 Task: Look for space in Caracas, Venezuela from 9th July, 2023 to 16th July, 2023 for 2 adults, 1 child in price range Rs.8000 to Rs.16000. Place can be entire place with 2 bedrooms having 2 beds and 1 bathroom. Property type can be house, flat, guest house. Booking option can be shelf check-in. Required host language is English.
Action: Mouse moved to (497, 100)
Screenshot: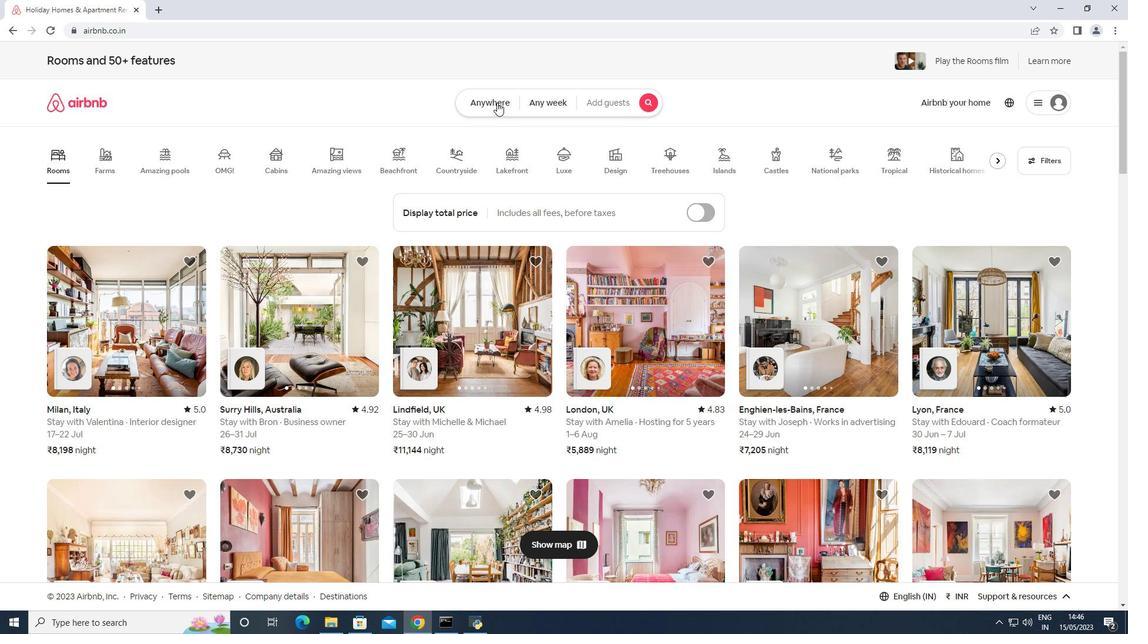 
Action: Mouse pressed left at (497, 100)
Screenshot: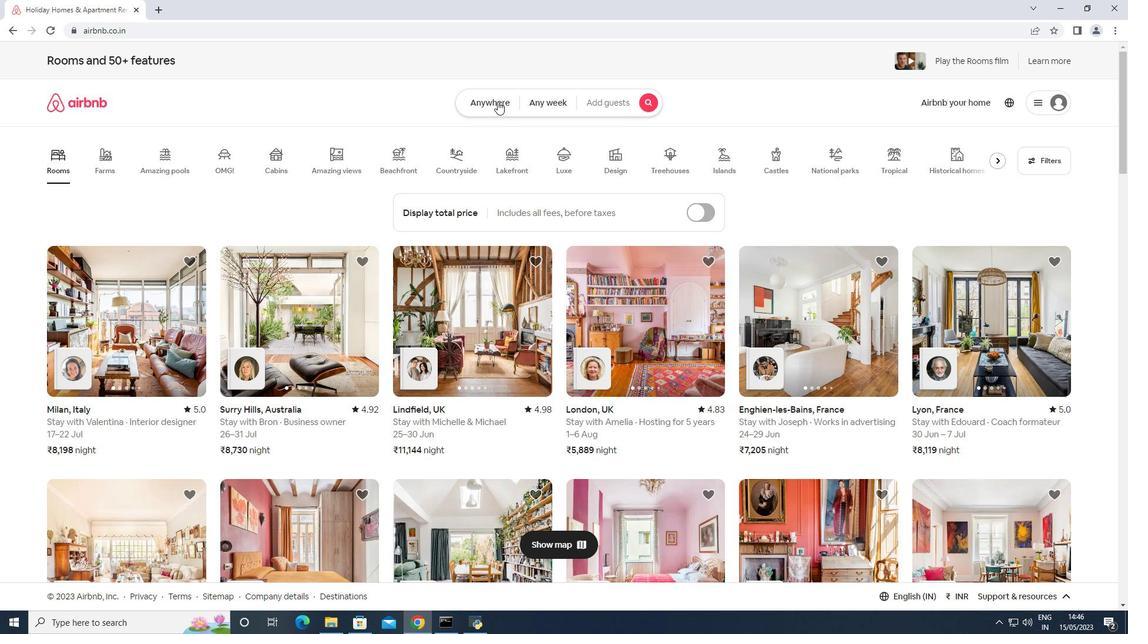 
Action: Mouse moved to (364, 152)
Screenshot: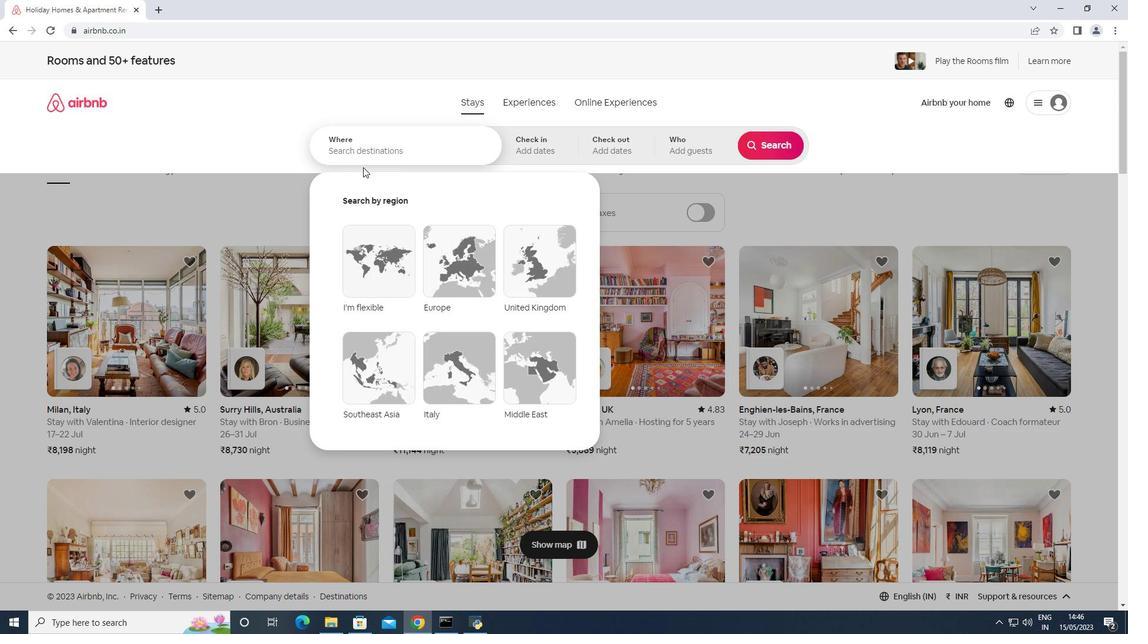
Action: Mouse pressed left at (364, 152)
Screenshot: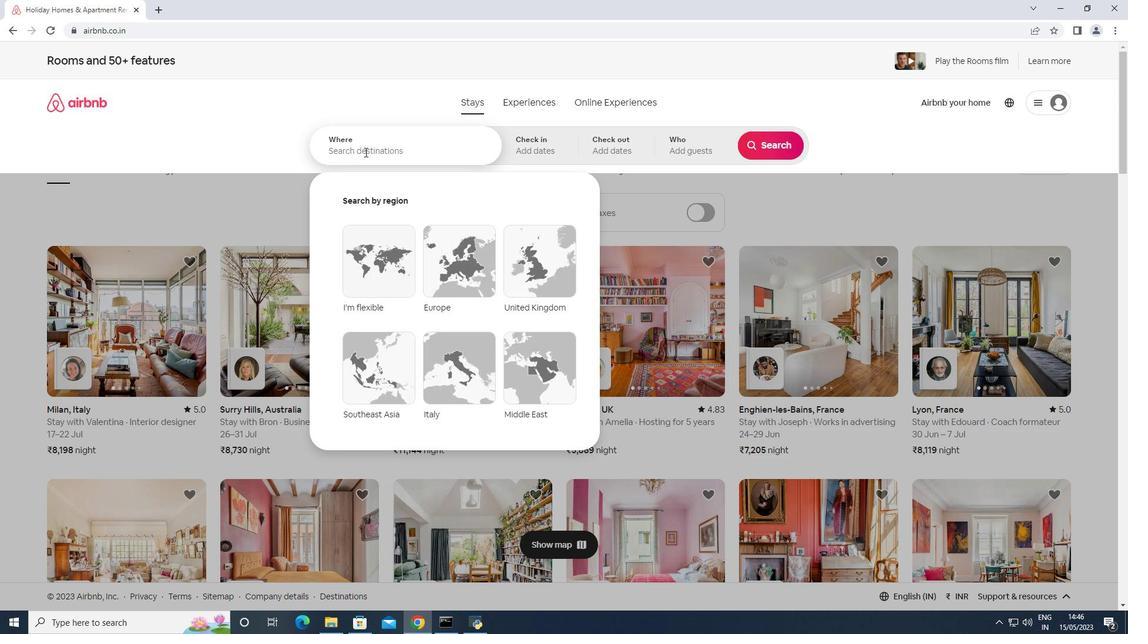 
Action: Key pressed <Key.shift>Cracas,<Key.shift><Key.shift><Key.shift><Key.shift><Key.shift><Key.shift><Key.shift><Key.shift><Key.shift><Key.shift><Key.shift><Key.shift><Key.shift><Key.shift><Key.shift><Key.shift><Key.shift><Key.shift><Key.shift><Key.shift>Venezuela
Screenshot: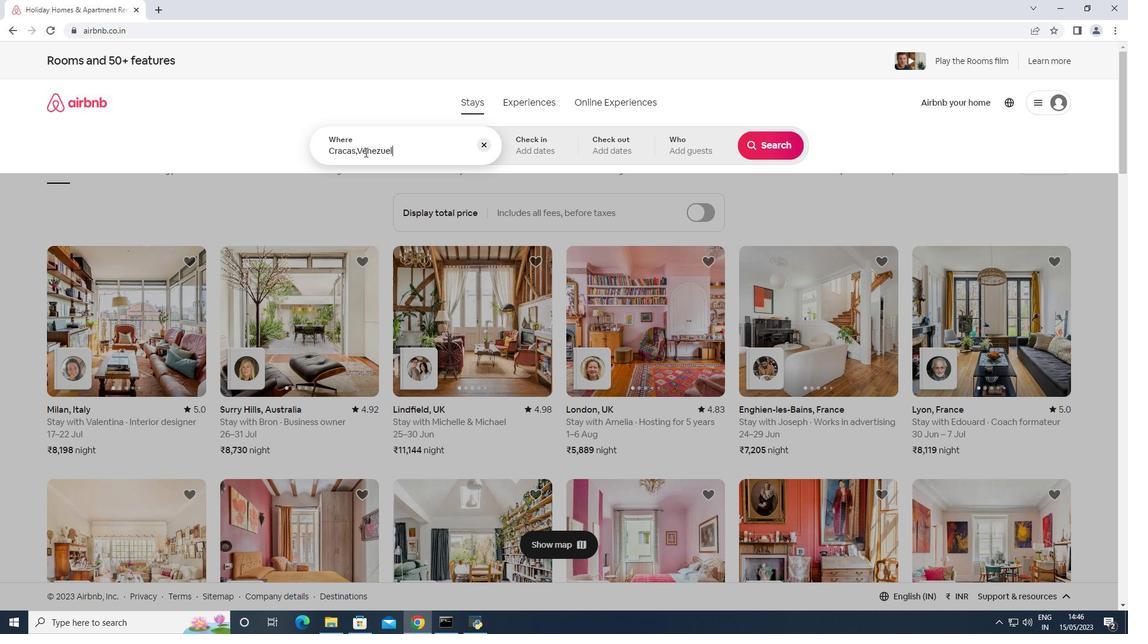 
Action: Mouse moved to (531, 139)
Screenshot: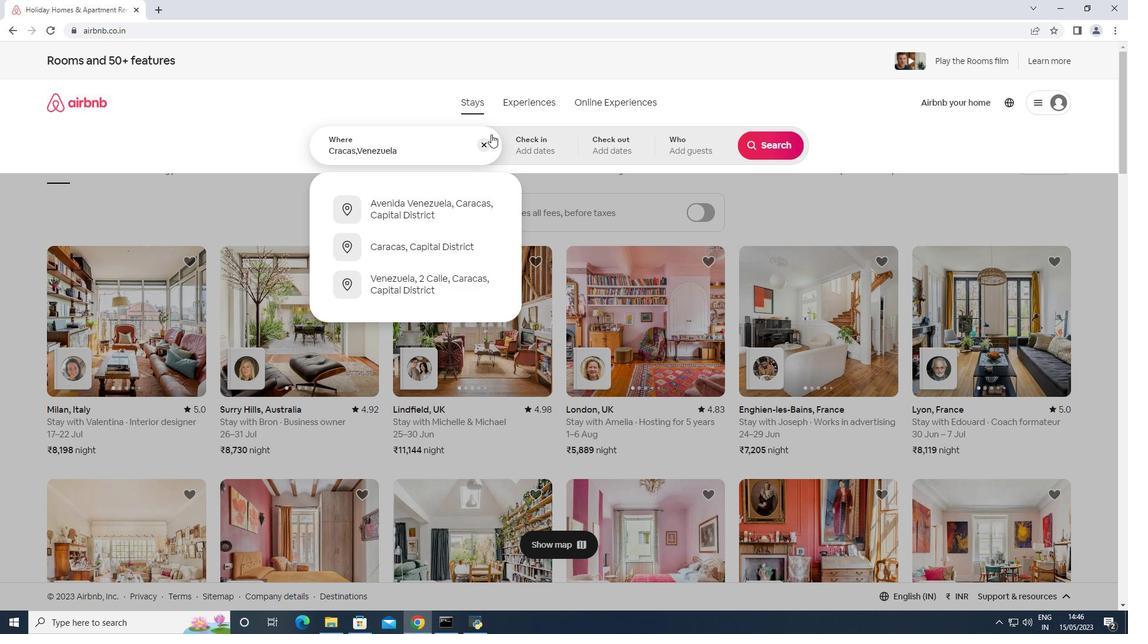 
Action: Mouse pressed left at (531, 139)
Screenshot: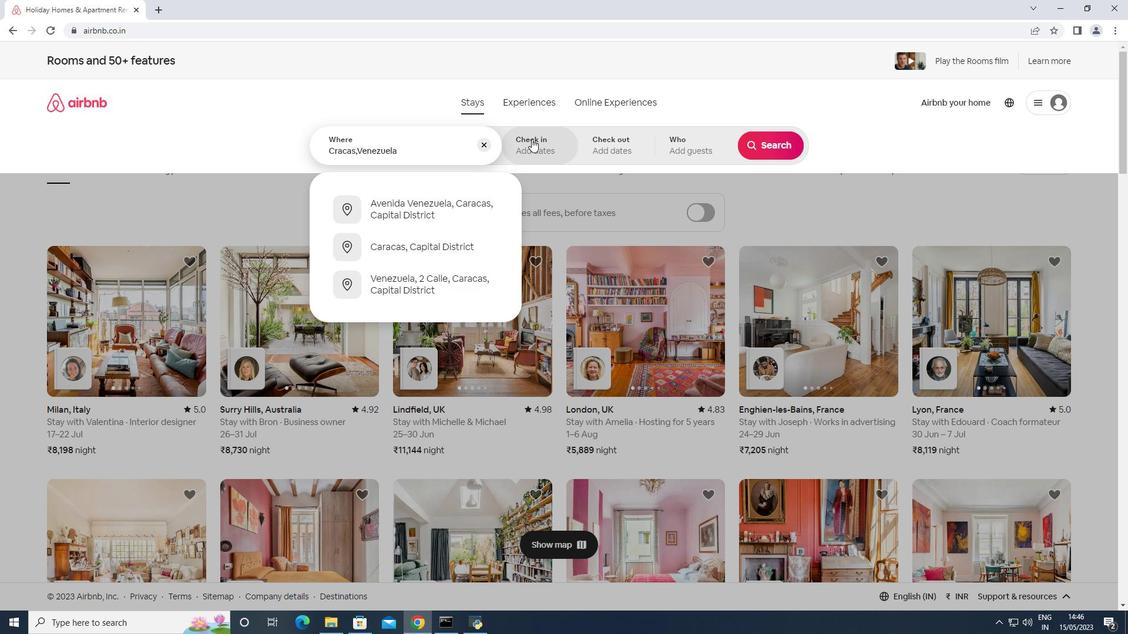 
Action: Mouse moved to (770, 238)
Screenshot: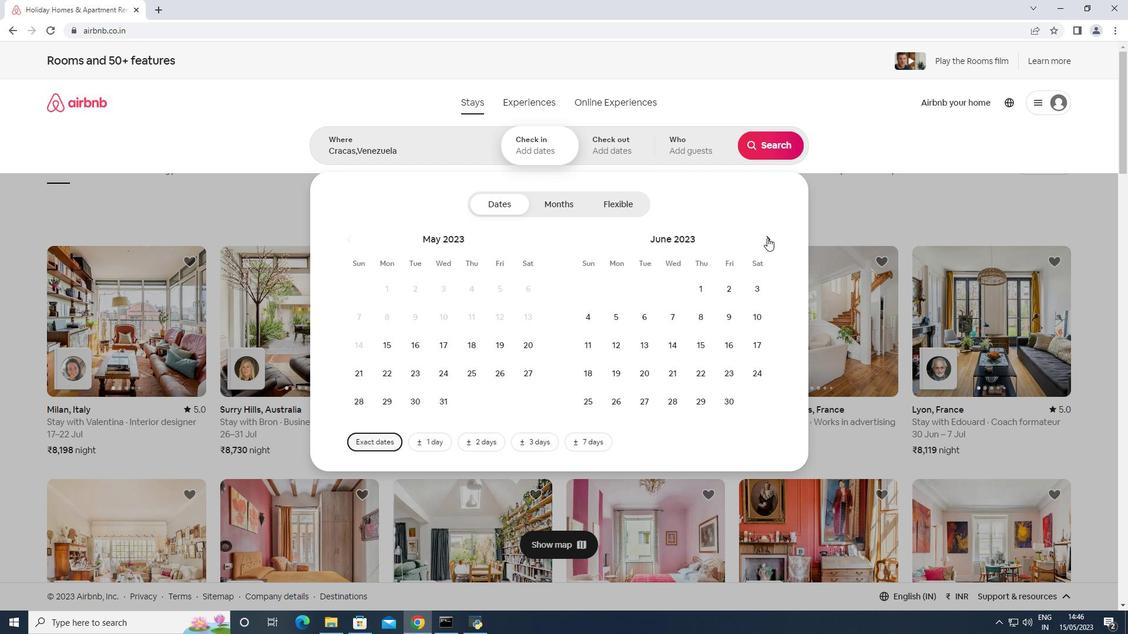 
Action: Mouse pressed left at (770, 238)
Screenshot: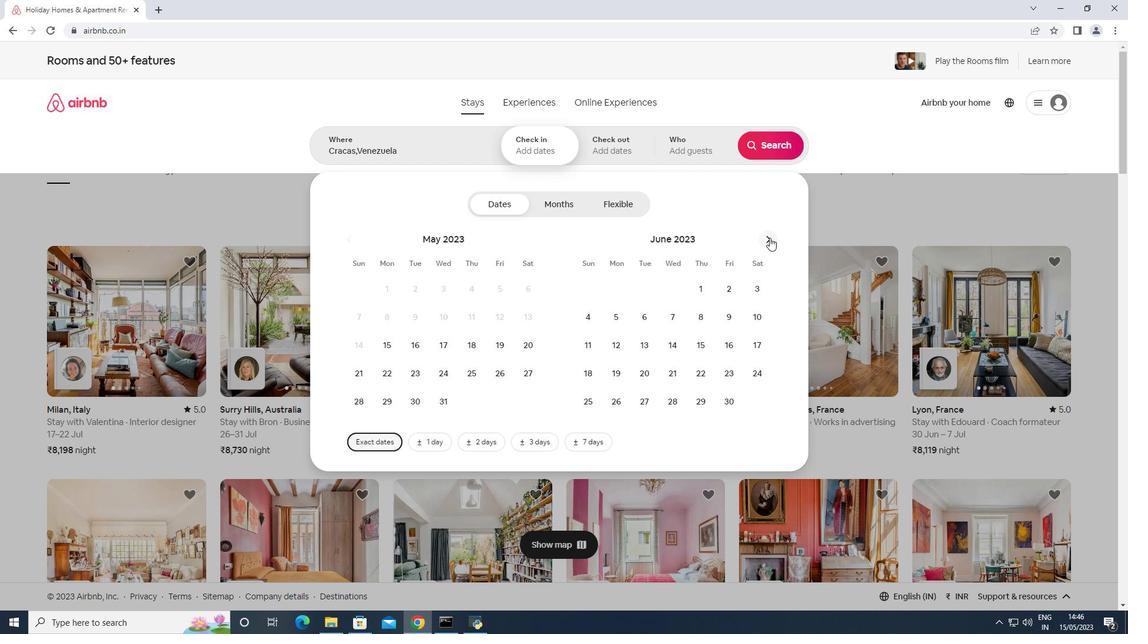 
Action: Mouse moved to (594, 339)
Screenshot: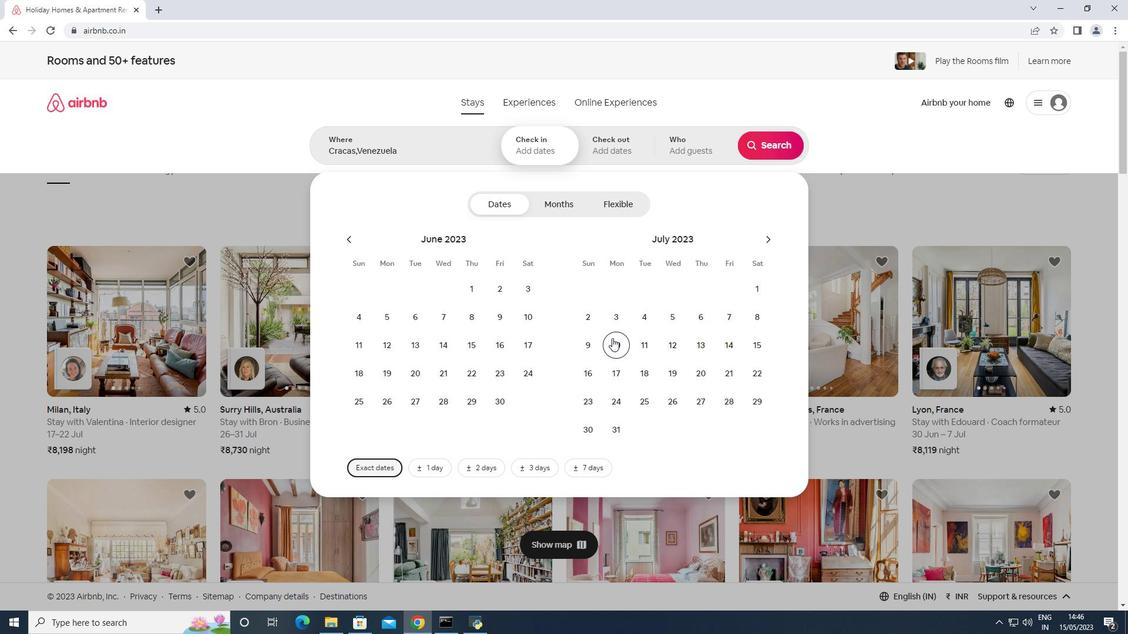 
Action: Mouse pressed left at (594, 339)
Screenshot: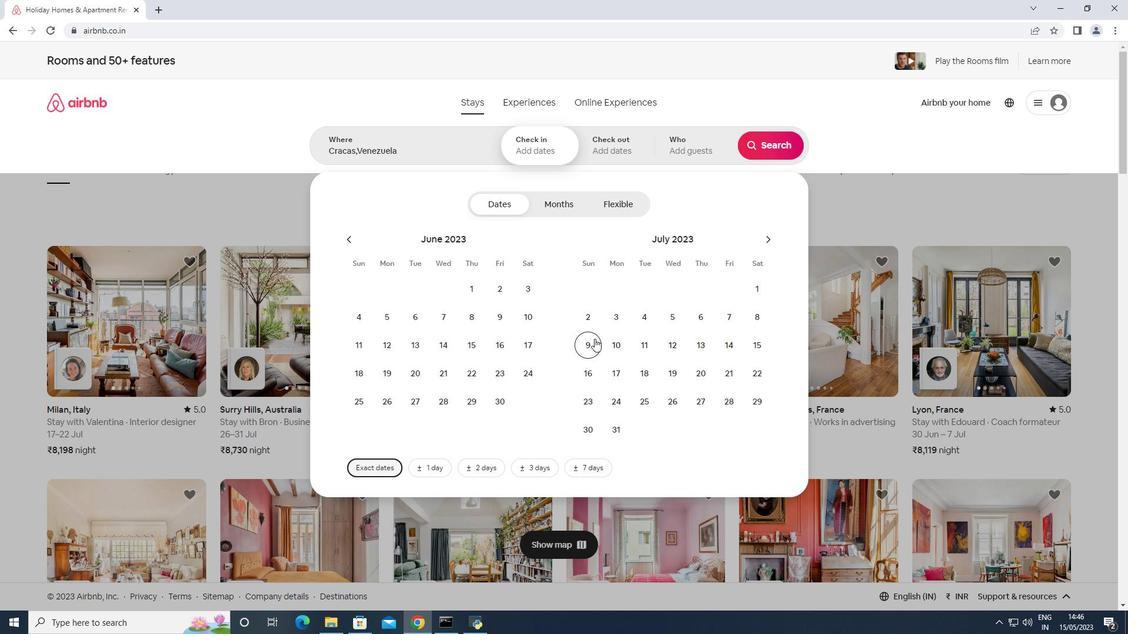 
Action: Mouse moved to (587, 364)
Screenshot: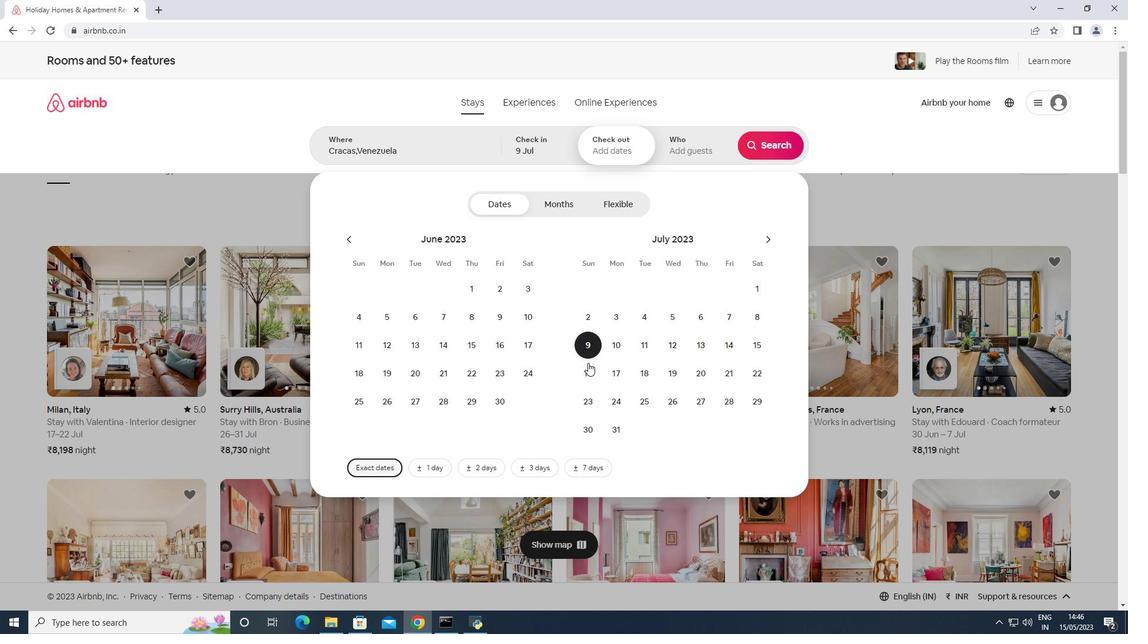 
Action: Mouse pressed left at (587, 364)
Screenshot: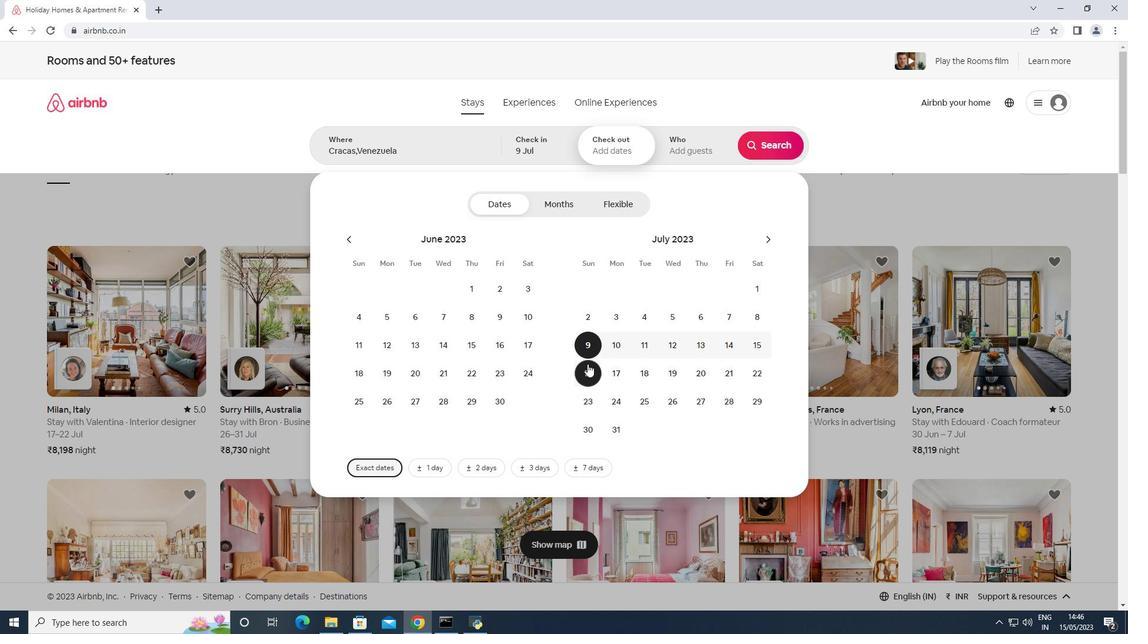 
Action: Mouse moved to (673, 135)
Screenshot: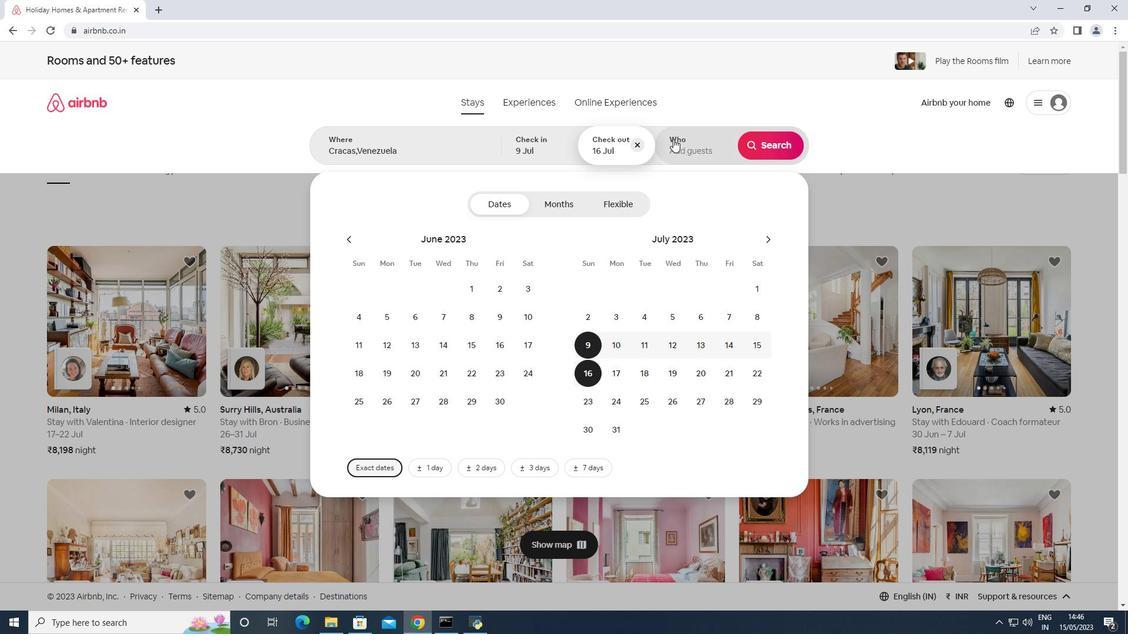 
Action: Mouse pressed left at (673, 135)
Screenshot: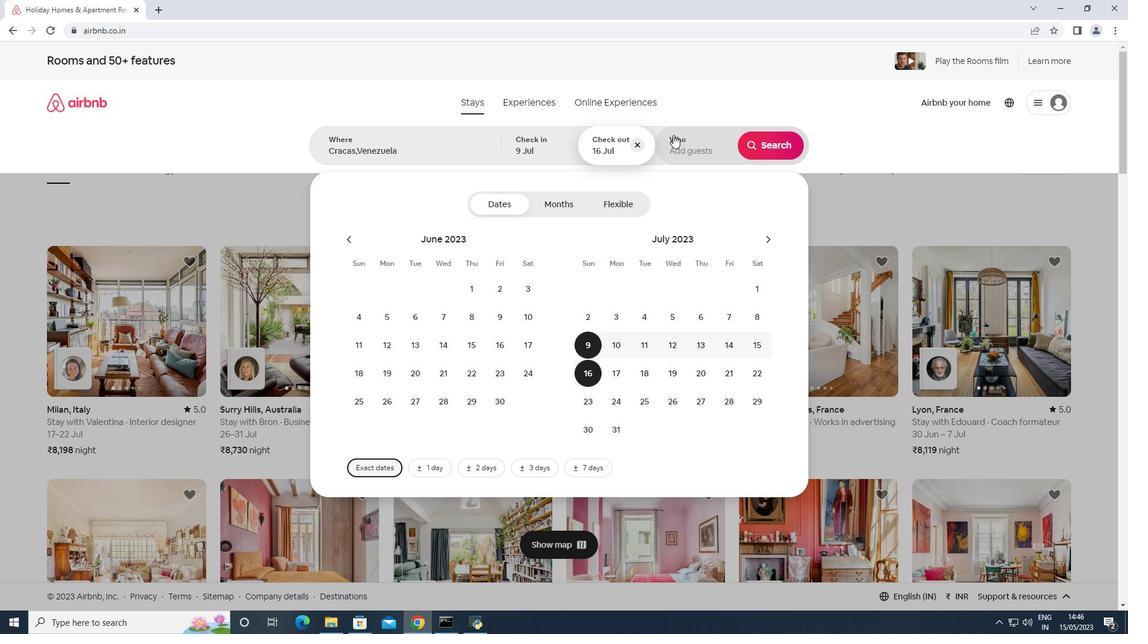 
Action: Mouse moved to (775, 210)
Screenshot: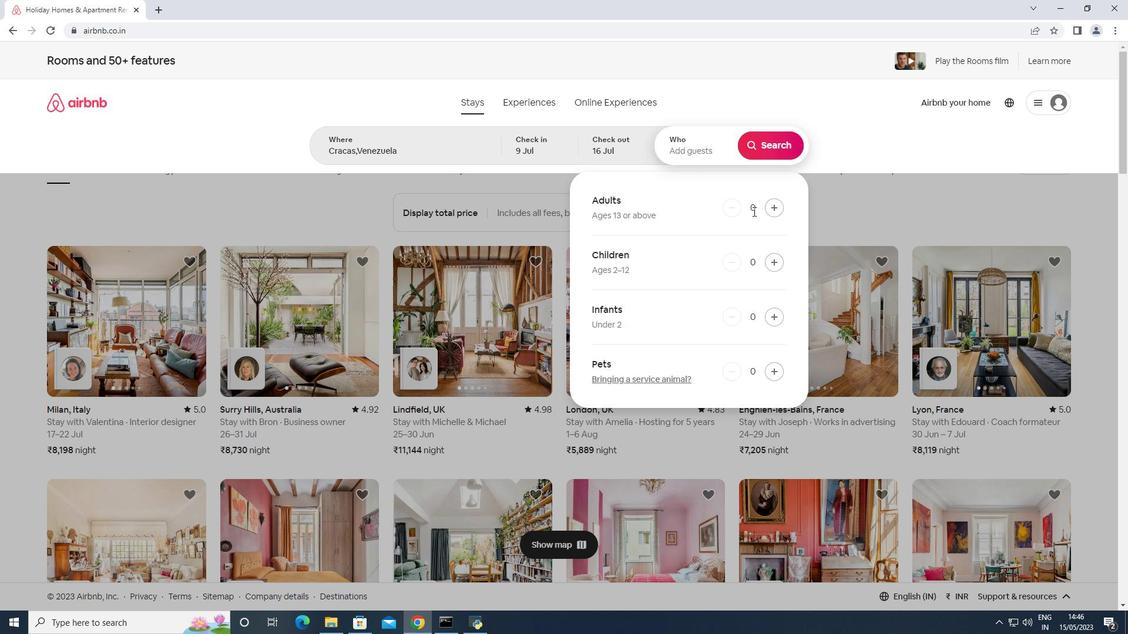 
Action: Mouse pressed left at (775, 210)
Screenshot: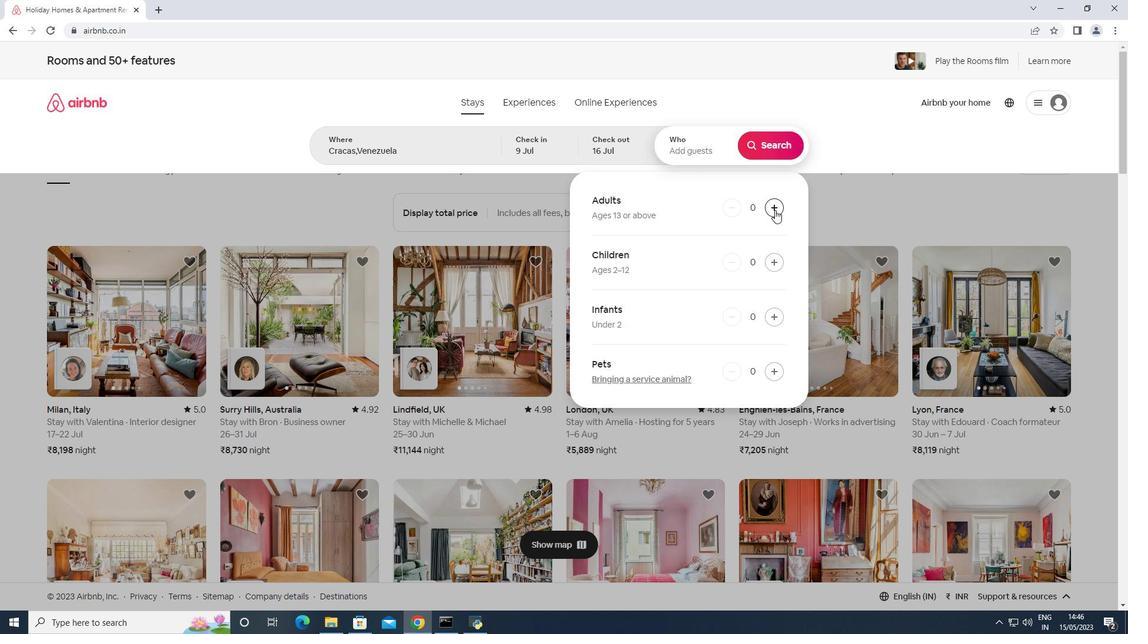 
Action: Mouse pressed left at (775, 210)
Screenshot: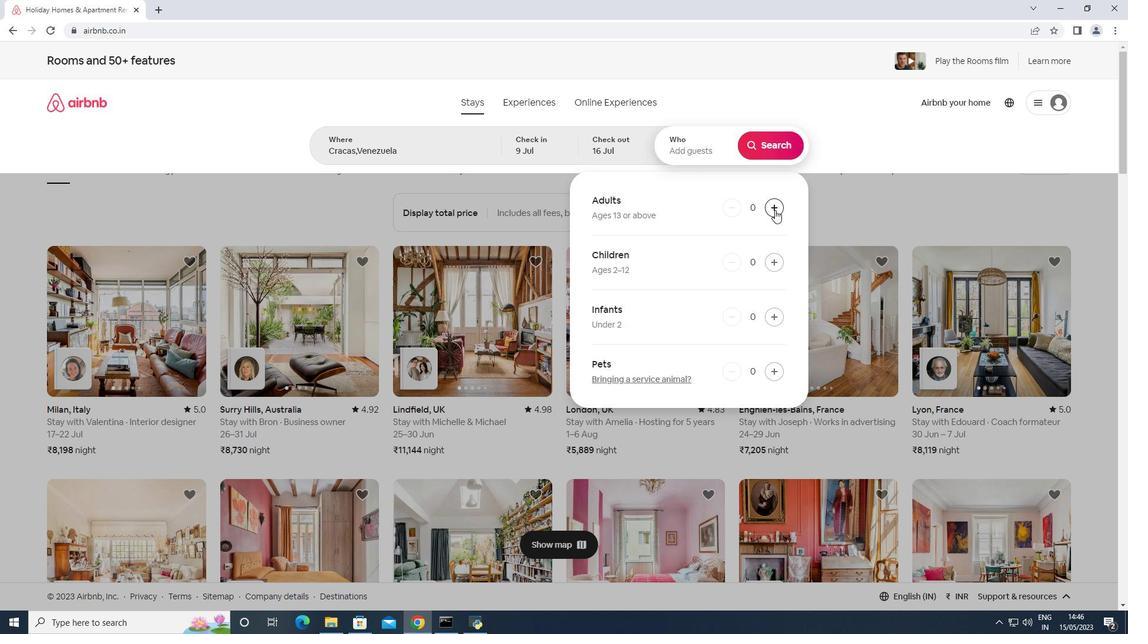 
Action: Mouse moved to (772, 265)
Screenshot: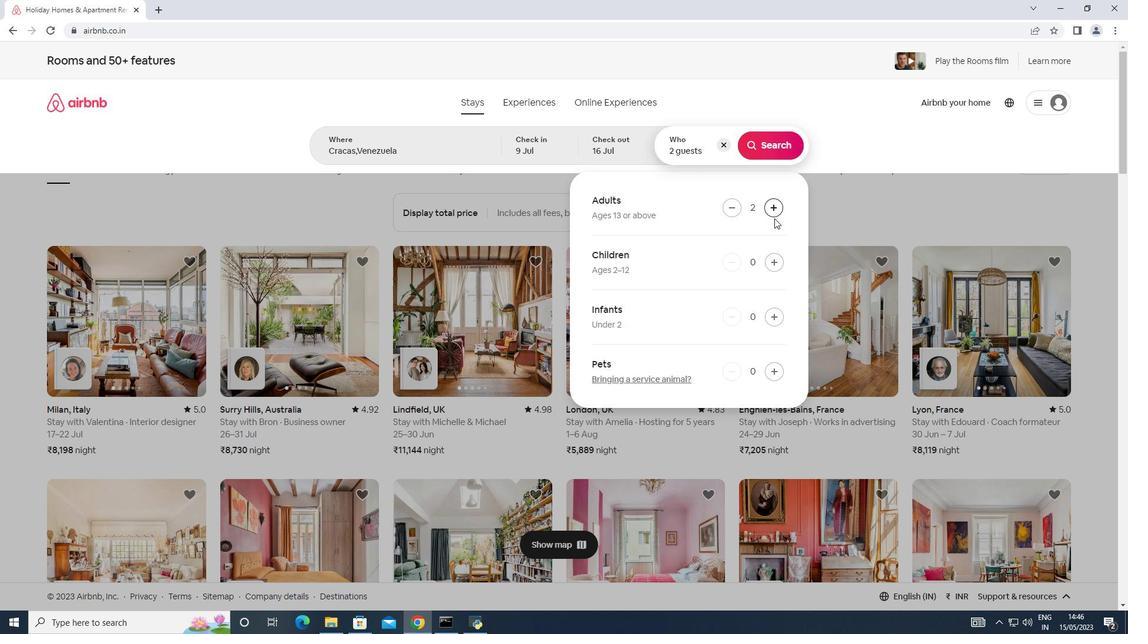 
Action: Mouse pressed left at (772, 265)
Screenshot: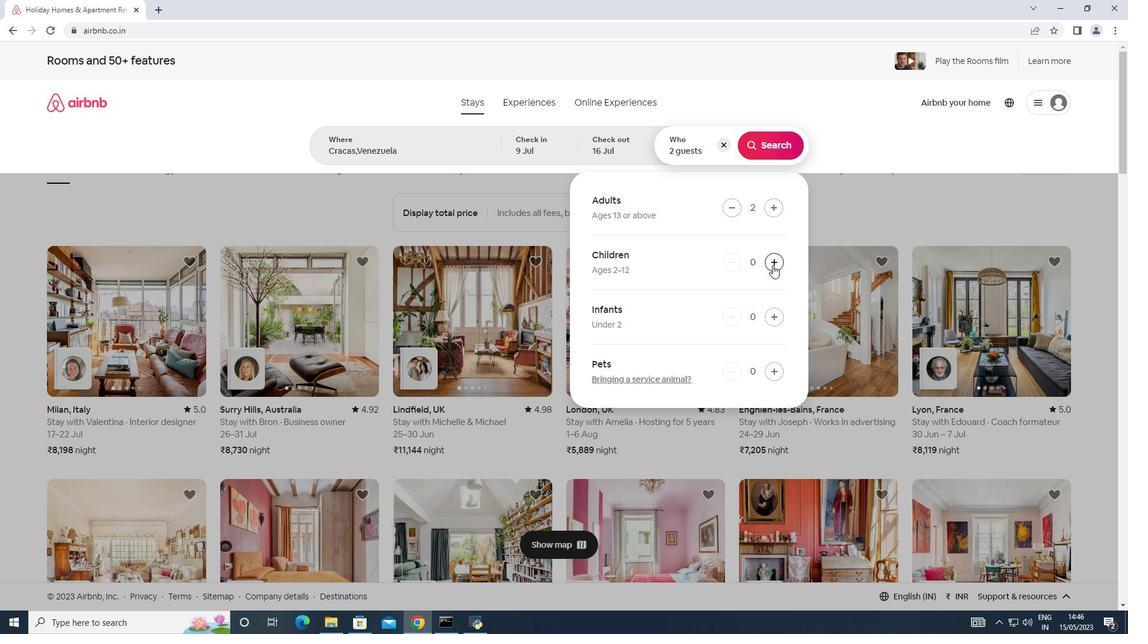 
Action: Mouse moved to (762, 150)
Screenshot: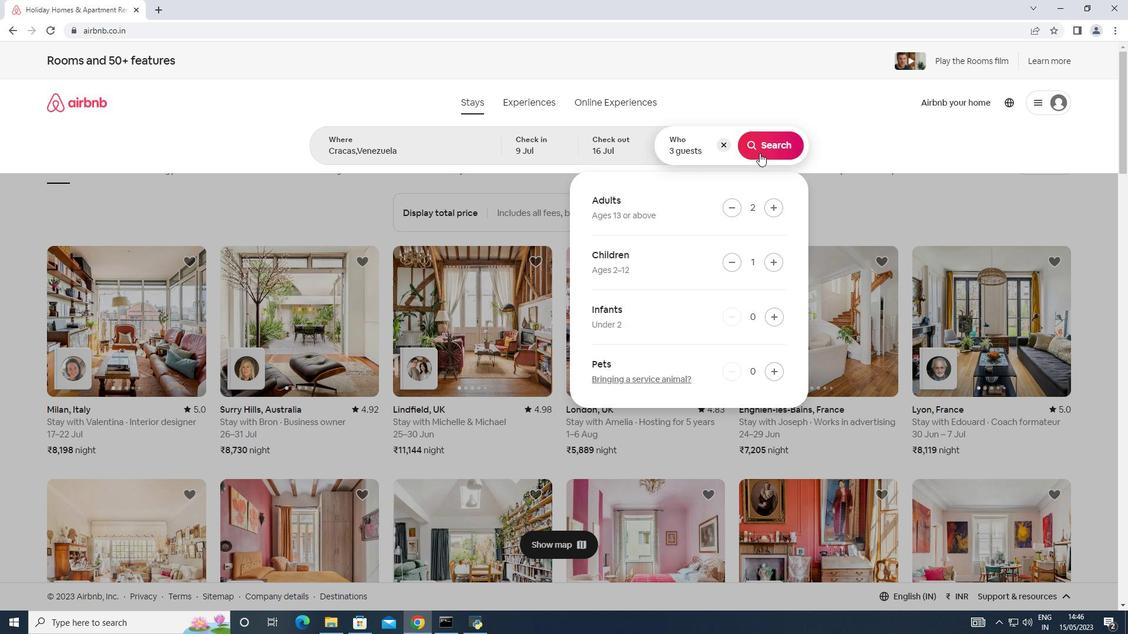 
Action: Mouse pressed left at (762, 150)
Screenshot: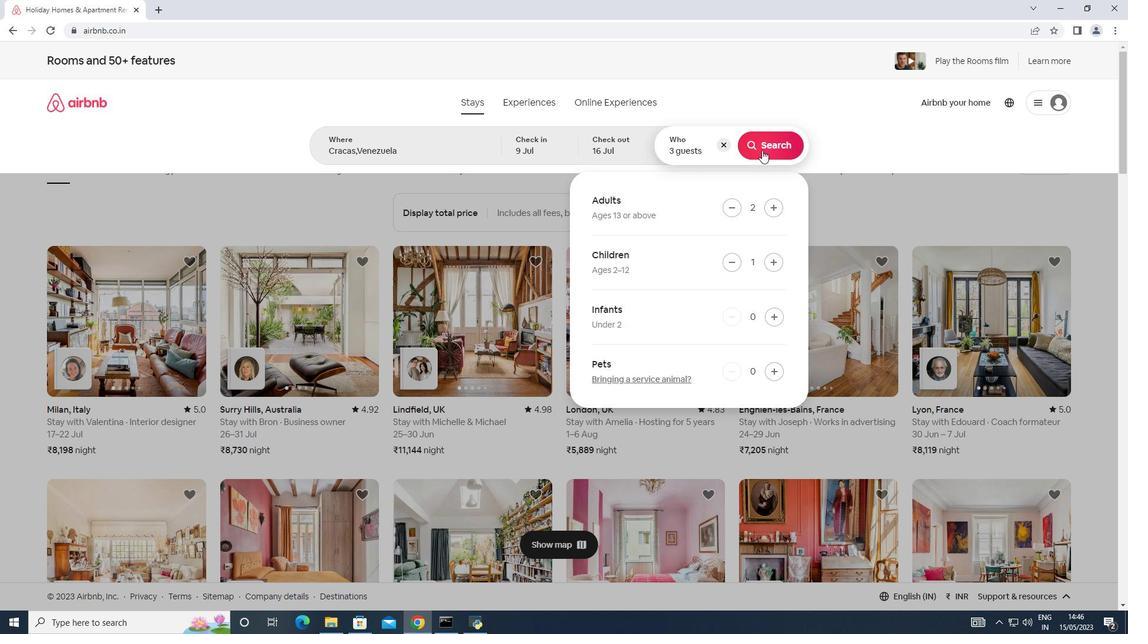 
Action: Mouse moved to (1055, 116)
Screenshot: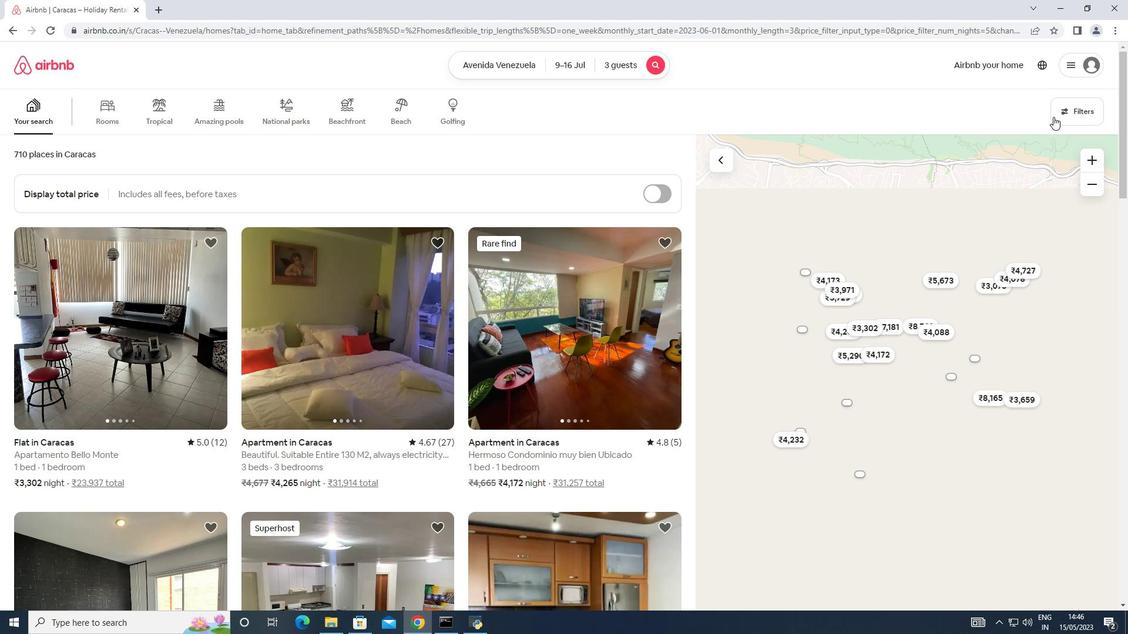 
Action: Mouse pressed left at (1055, 116)
Screenshot: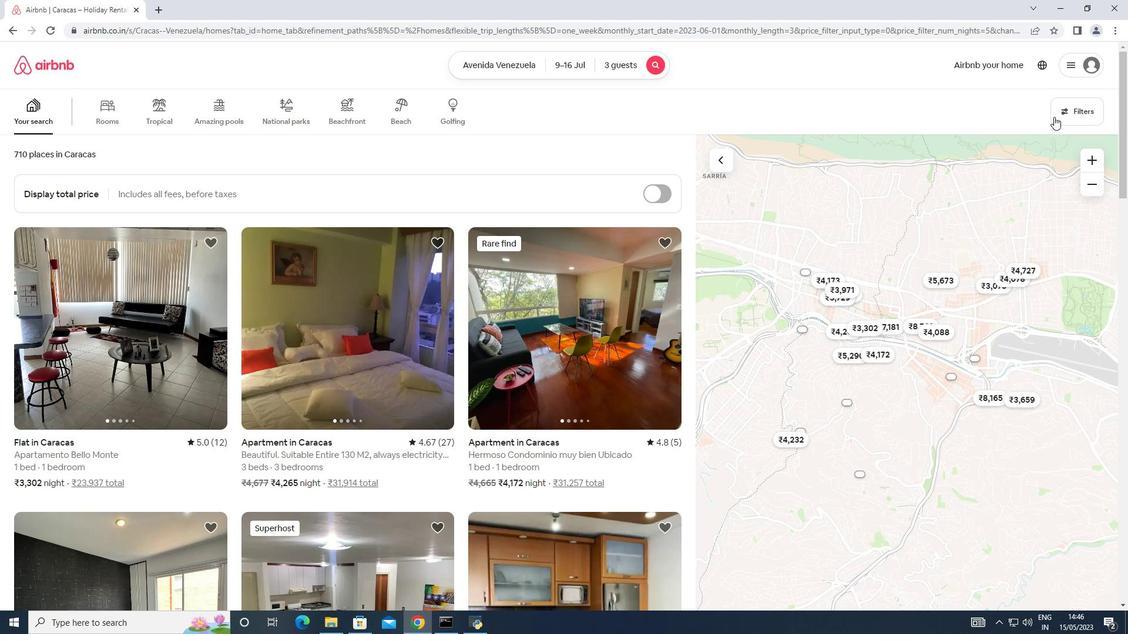 
Action: Mouse moved to (403, 397)
Screenshot: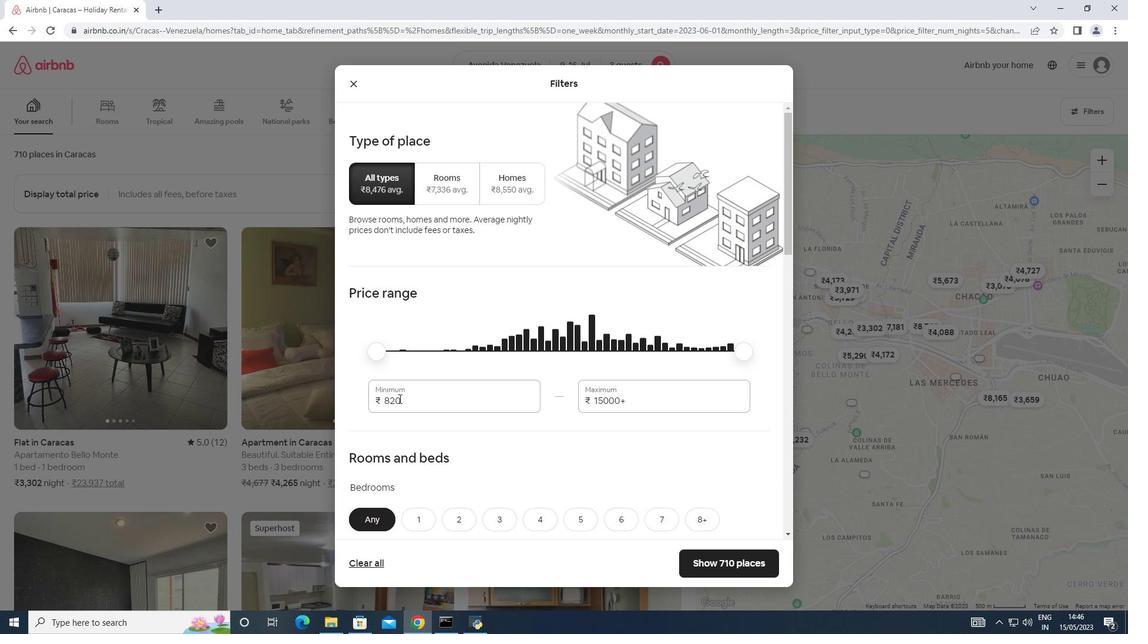 
Action: Mouse pressed left at (403, 397)
Screenshot: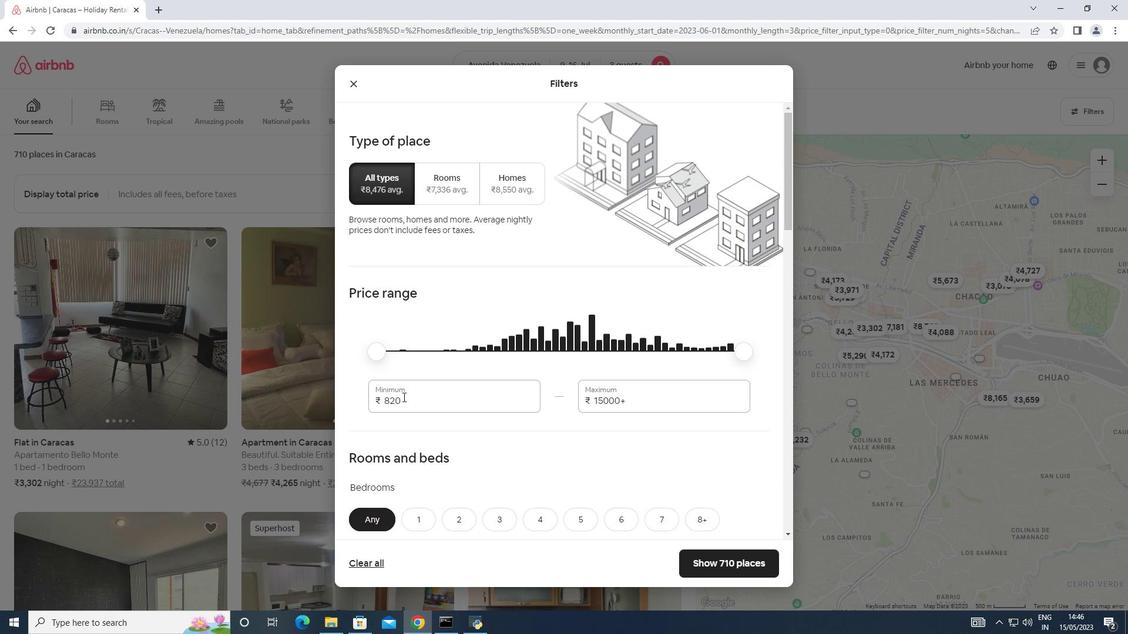 
Action: Mouse moved to (397, 351)
Screenshot: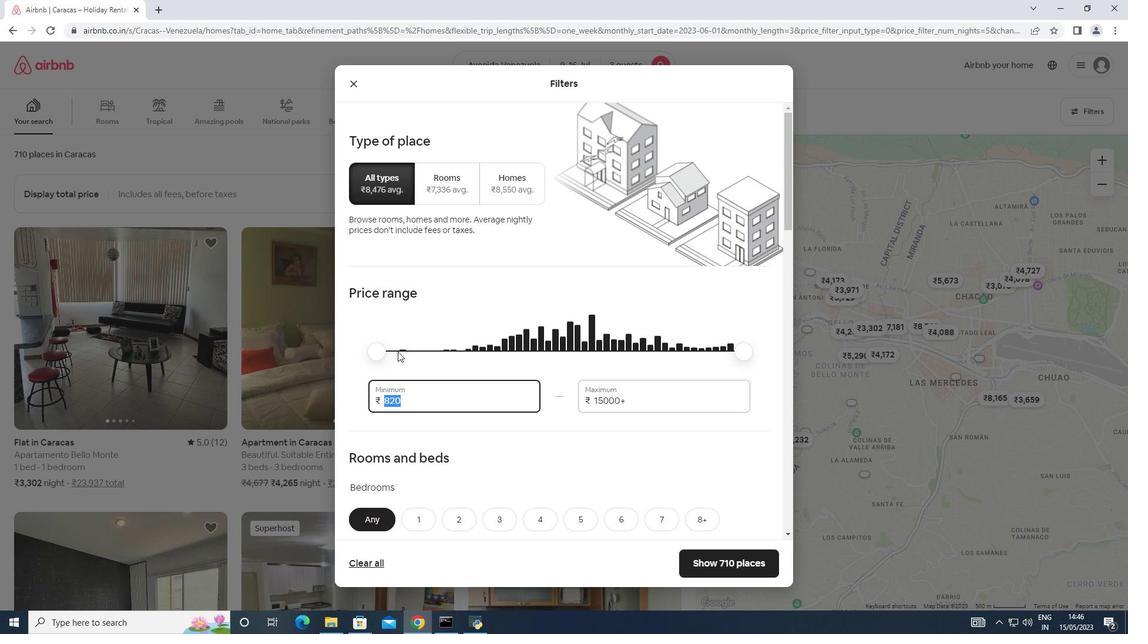 
Action: Key pressed 8000<Key.tab>16000
Screenshot: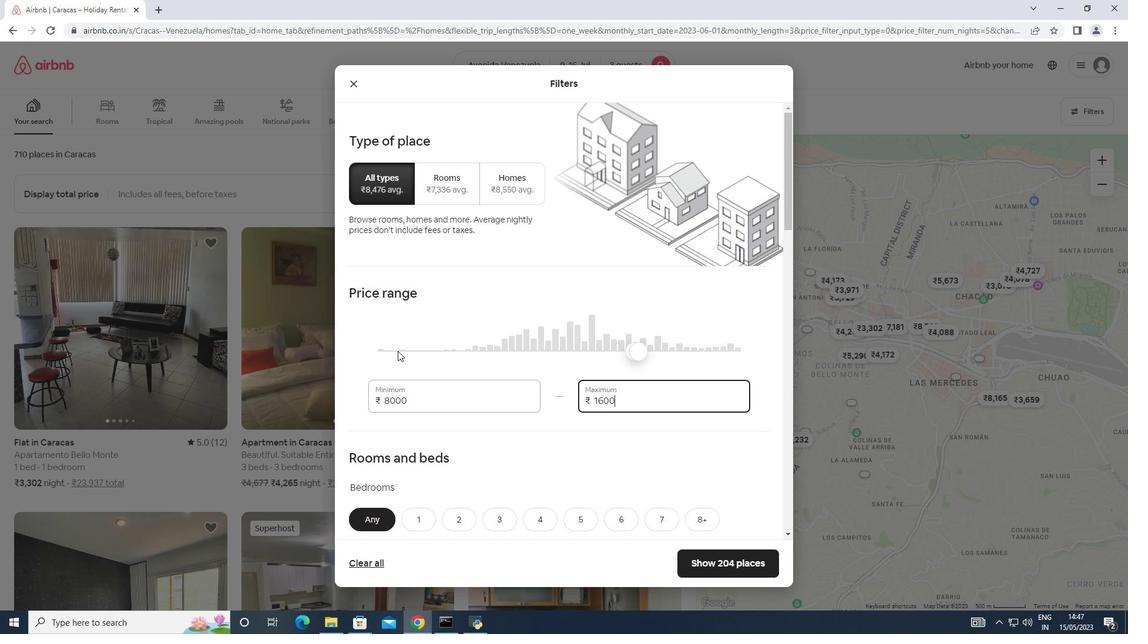 
Action: Mouse moved to (484, 344)
Screenshot: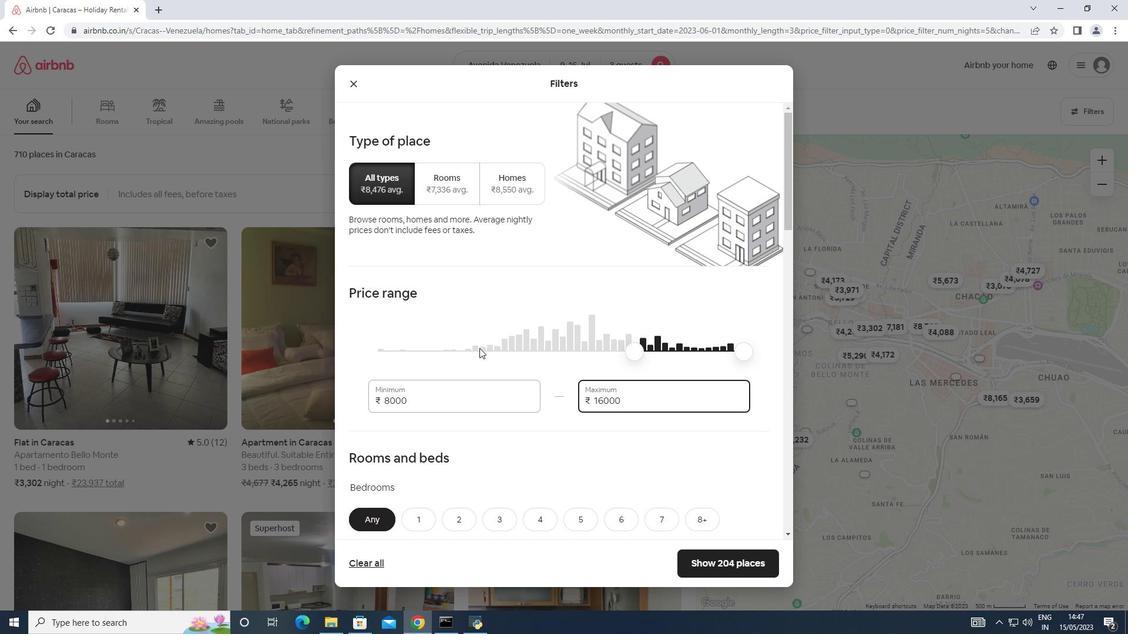 
Action: Mouse scrolled (484, 343) with delta (0, 0)
Screenshot: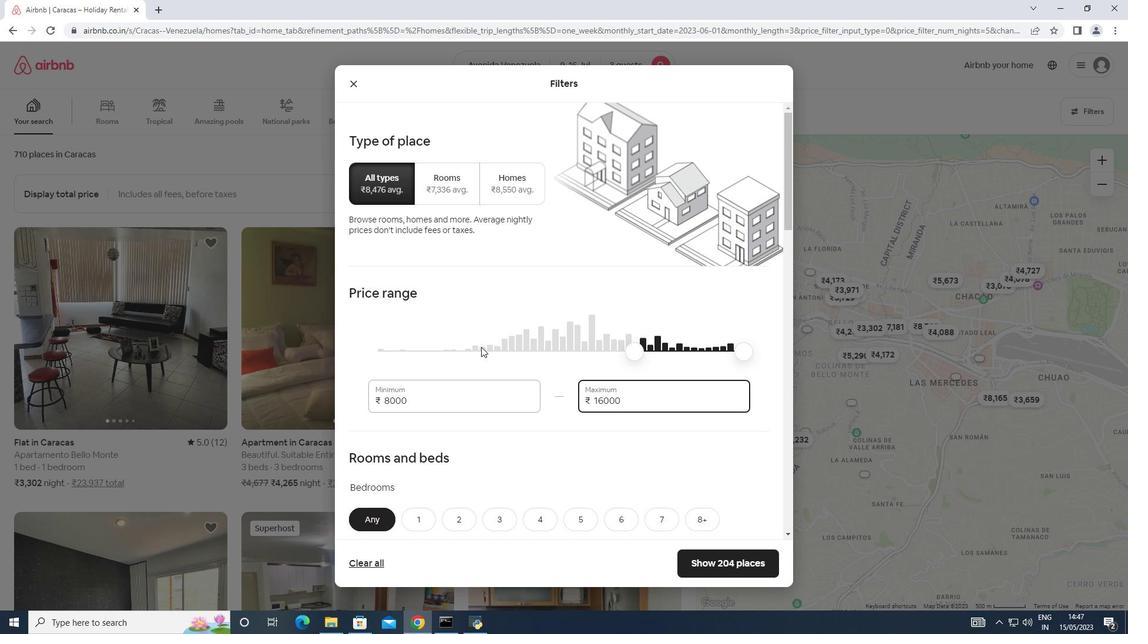 
Action: Mouse scrolled (484, 343) with delta (0, 0)
Screenshot: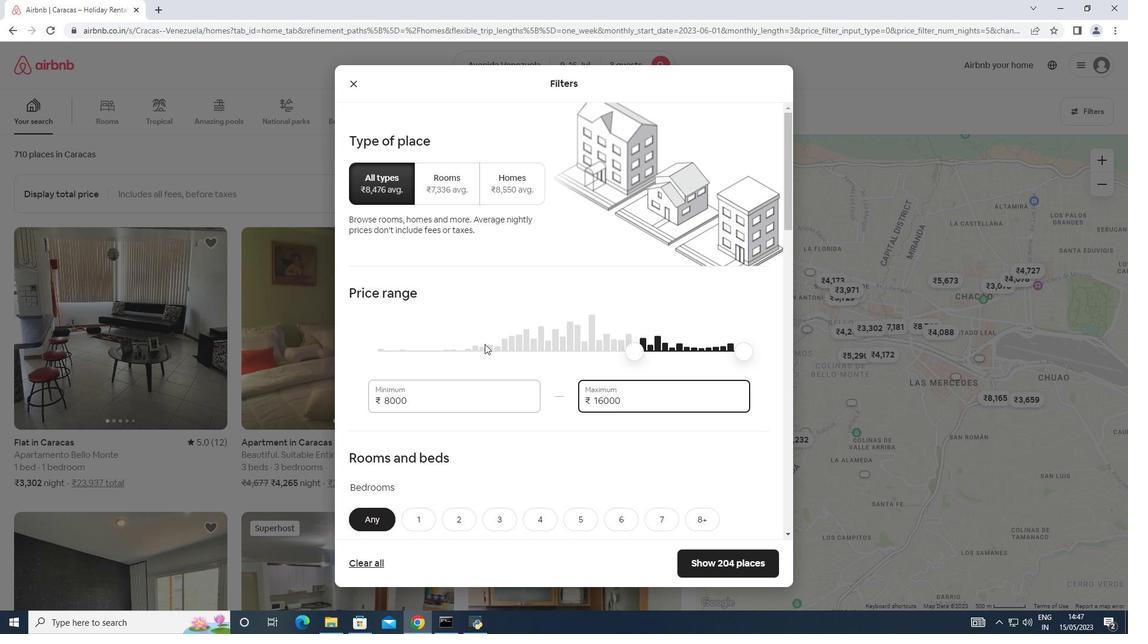 
Action: Mouse moved to (485, 342)
Screenshot: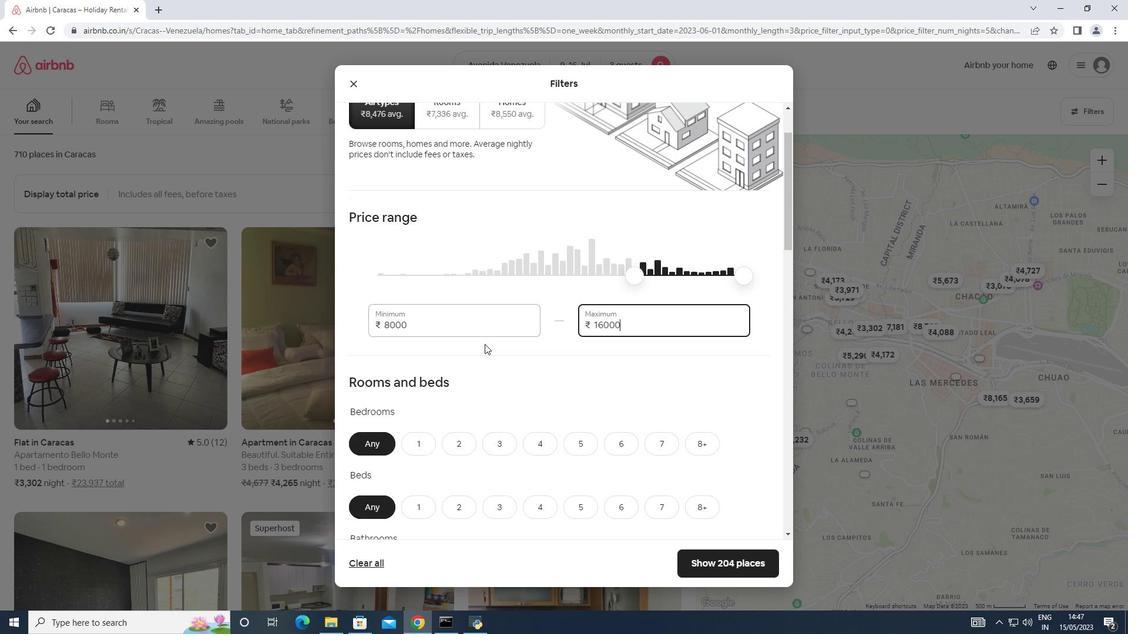 
Action: Mouse scrolled (485, 341) with delta (0, 0)
Screenshot: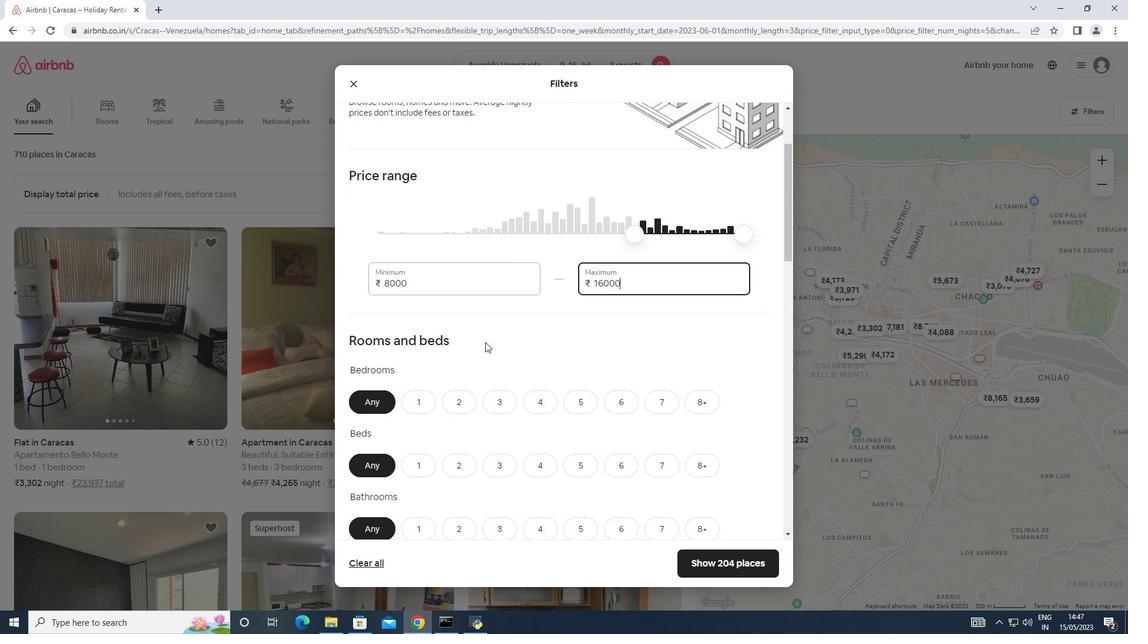 
Action: Mouse scrolled (485, 341) with delta (0, 0)
Screenshot: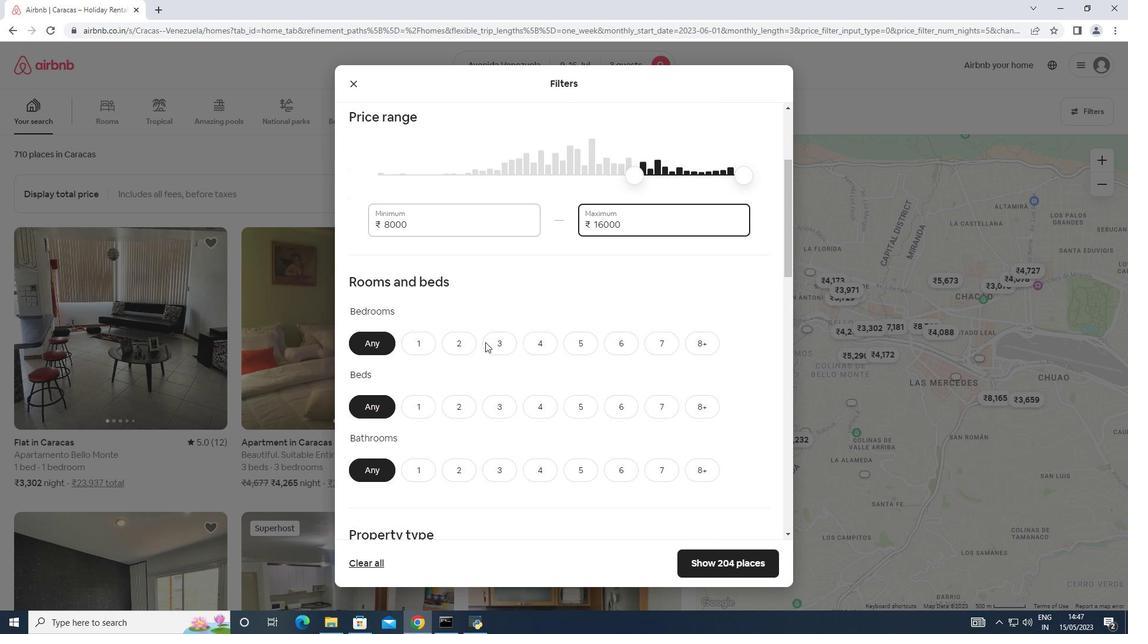 
Action: Mouse moved to (452, 273)
Screenshot: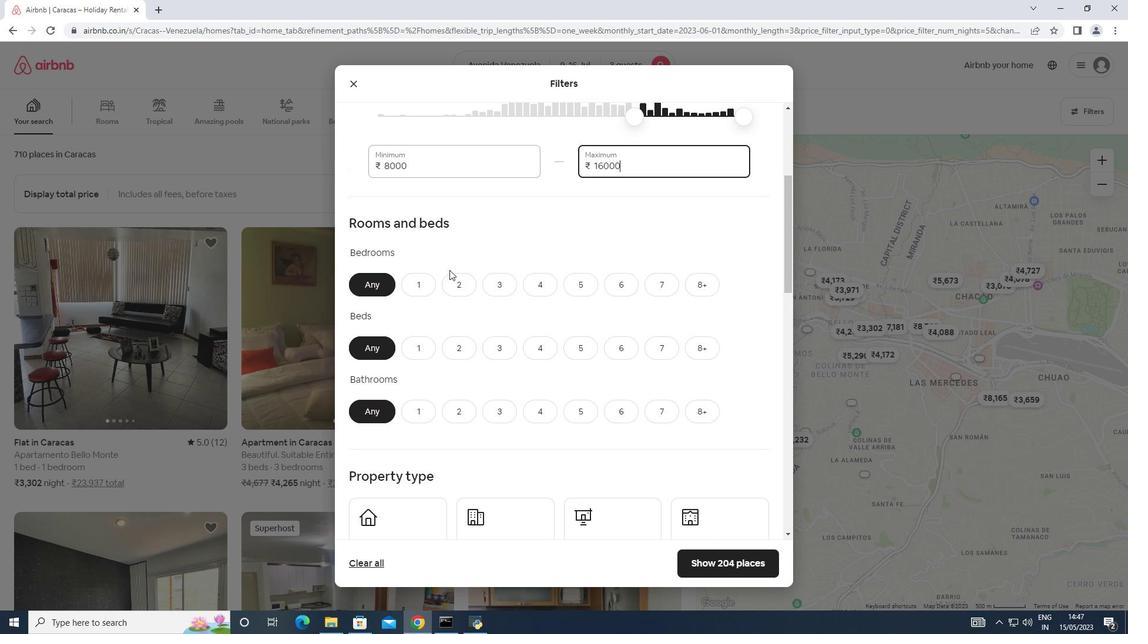 
Action: Mouse pressed left at (452, 273)
Screenshot: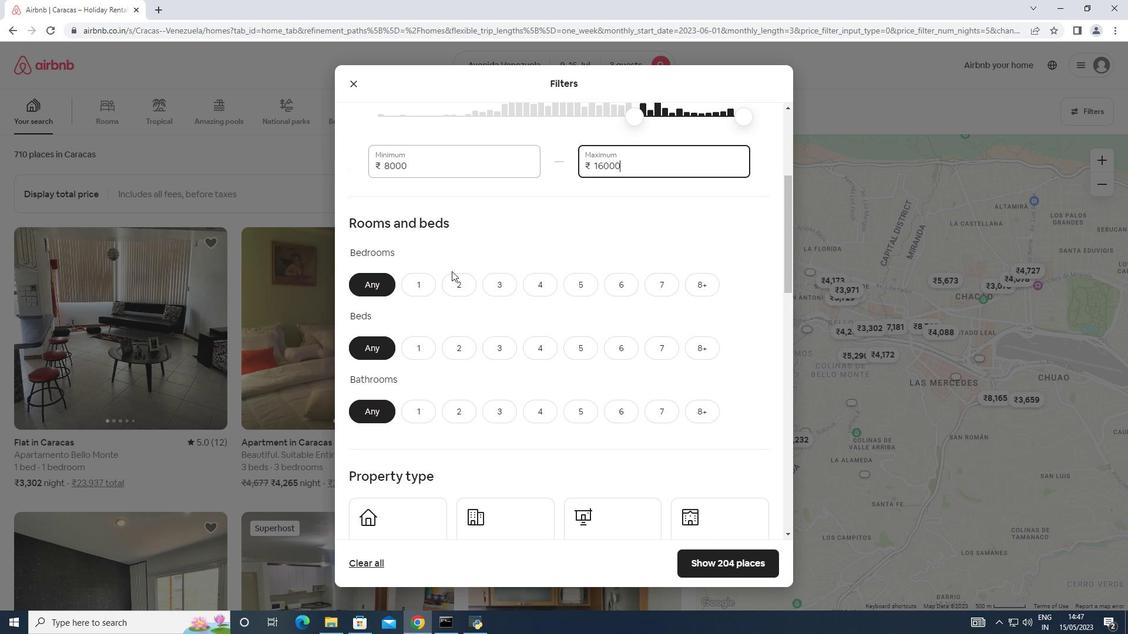 
Action: Mouse moved to (456, 343)
Screenshot: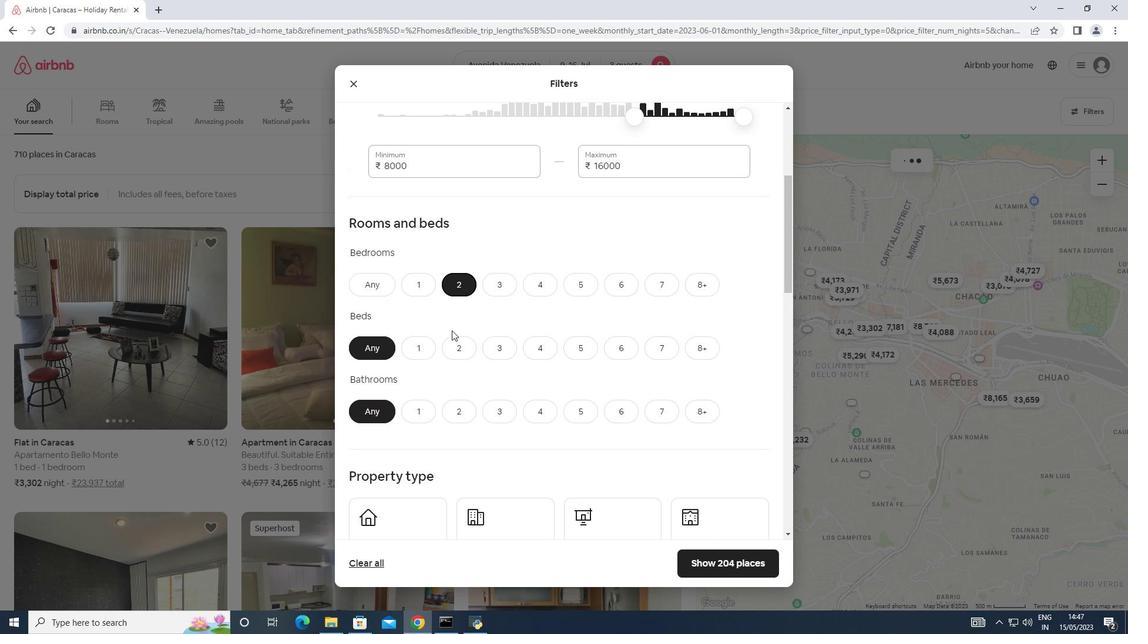 
Action: Mouse pressed left at (456, 343)
Screenshot: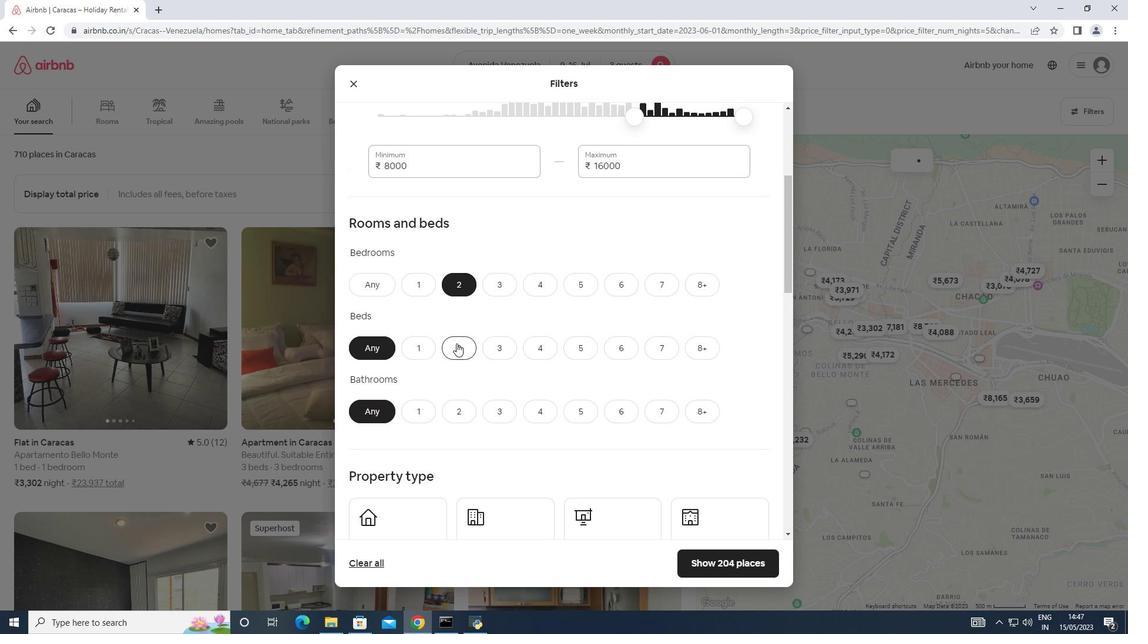 
Action: Mouse moved to (419, 408)
Screenshot: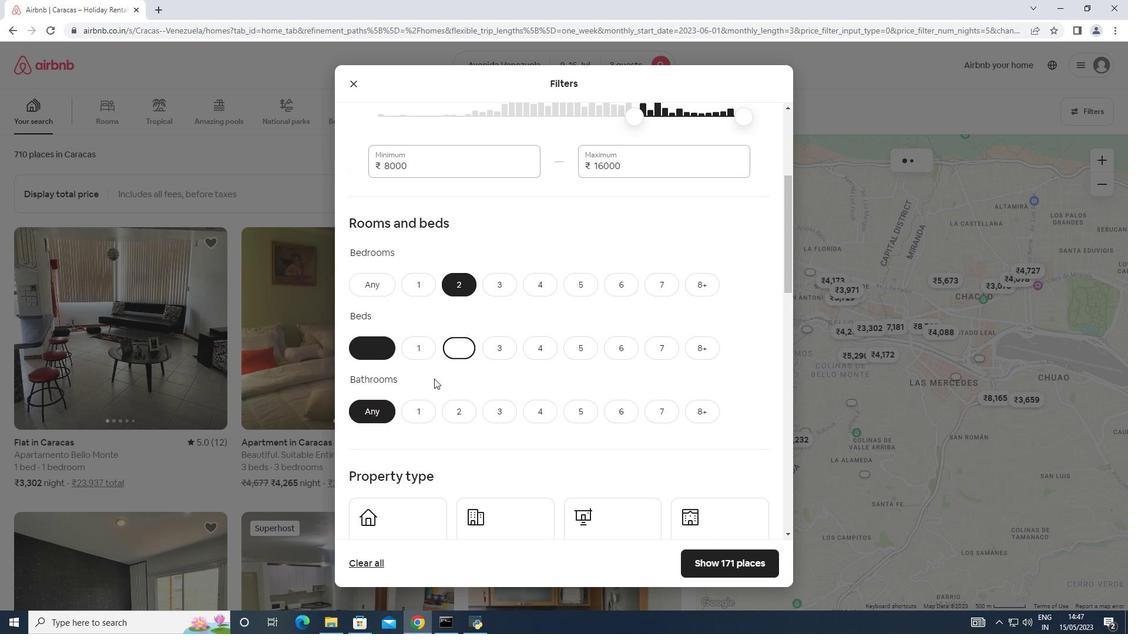 
Action: Mouse pressed left at (419, 408)
Screenshot: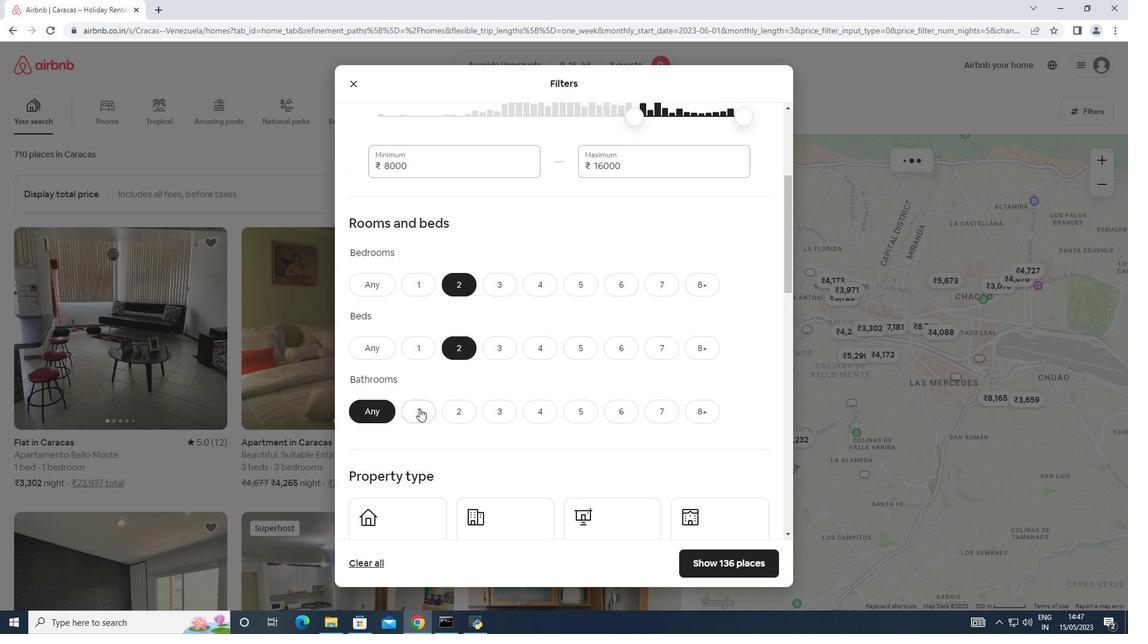 
Action: Mouse moved to (475, 339)
Screenshot: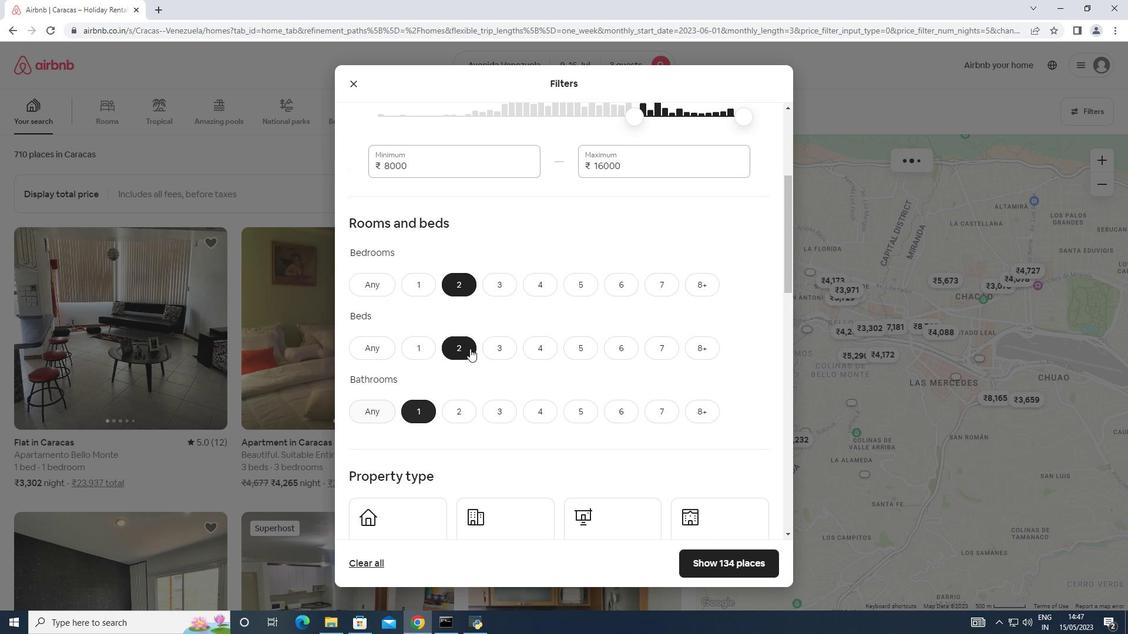 
Action: Mouse scrolled (475, 339) with delta (0, 0)
Screenshot: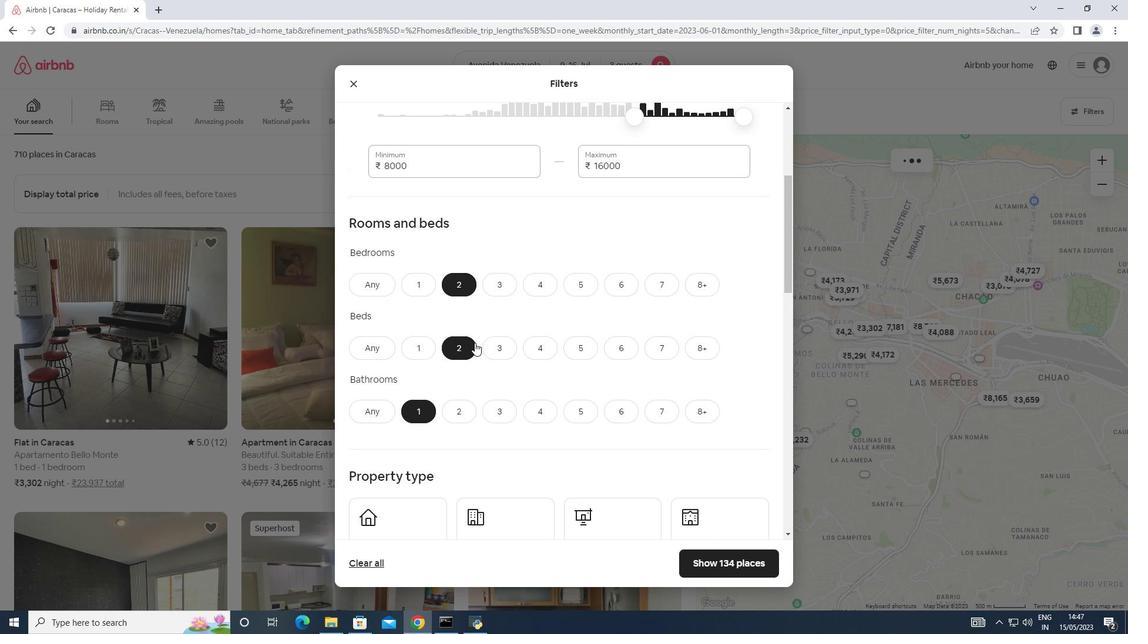 
Action: Mouse scrolled (475, 339) with delta (0, 0)
Screenshot: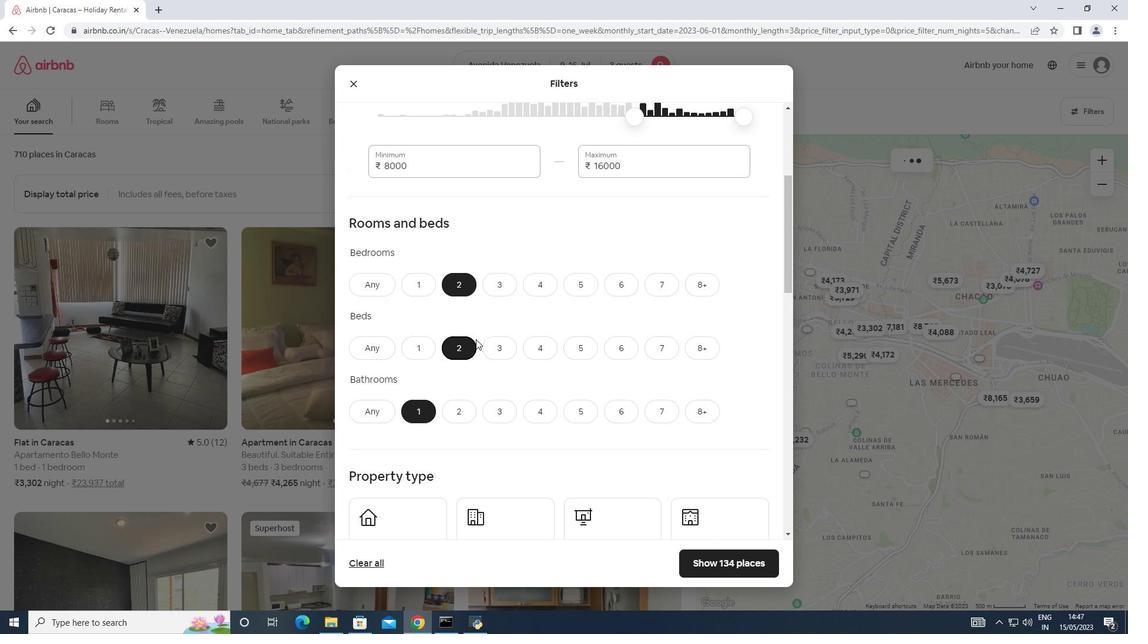 
Action: Mouse moved to (483, 320)
Screenshot: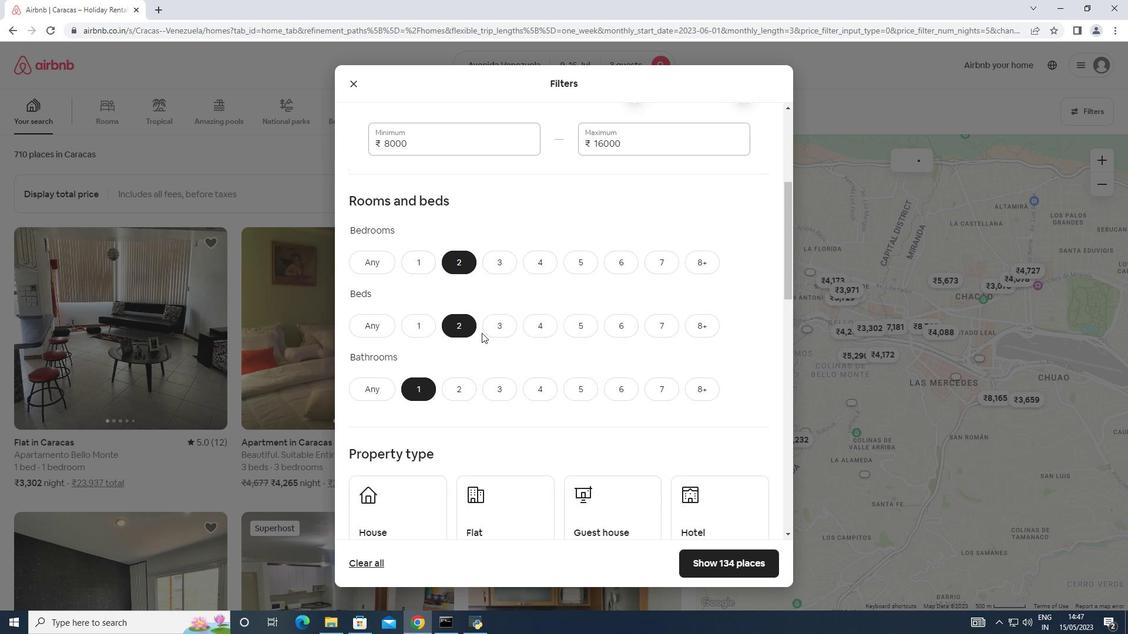 
Action: Mouse scrolled (483, 320) with delta (0, 0)
Screenshot: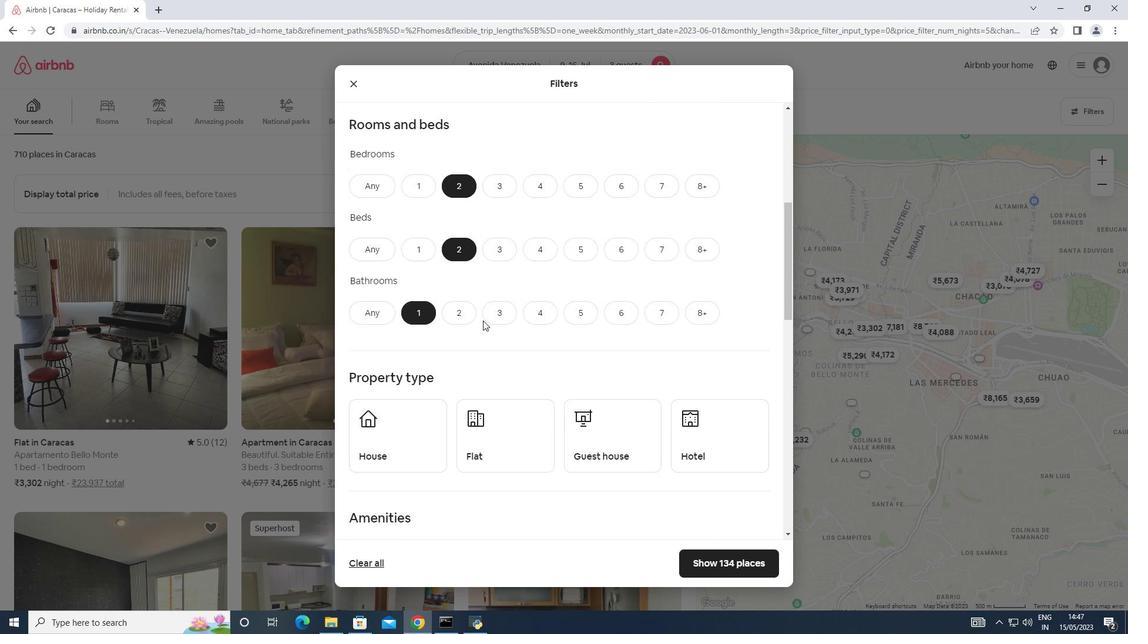 
Action: Mouse moved to (393, 357)
Screenshot: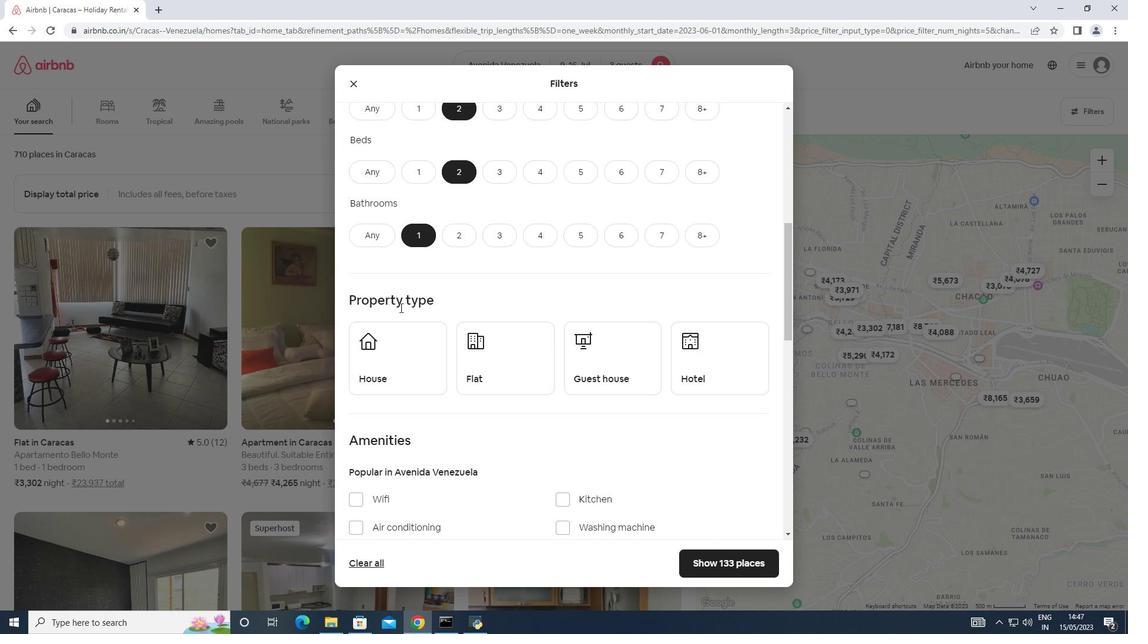 
Action: Mouse pressed left at (393, 357)
Screenshot: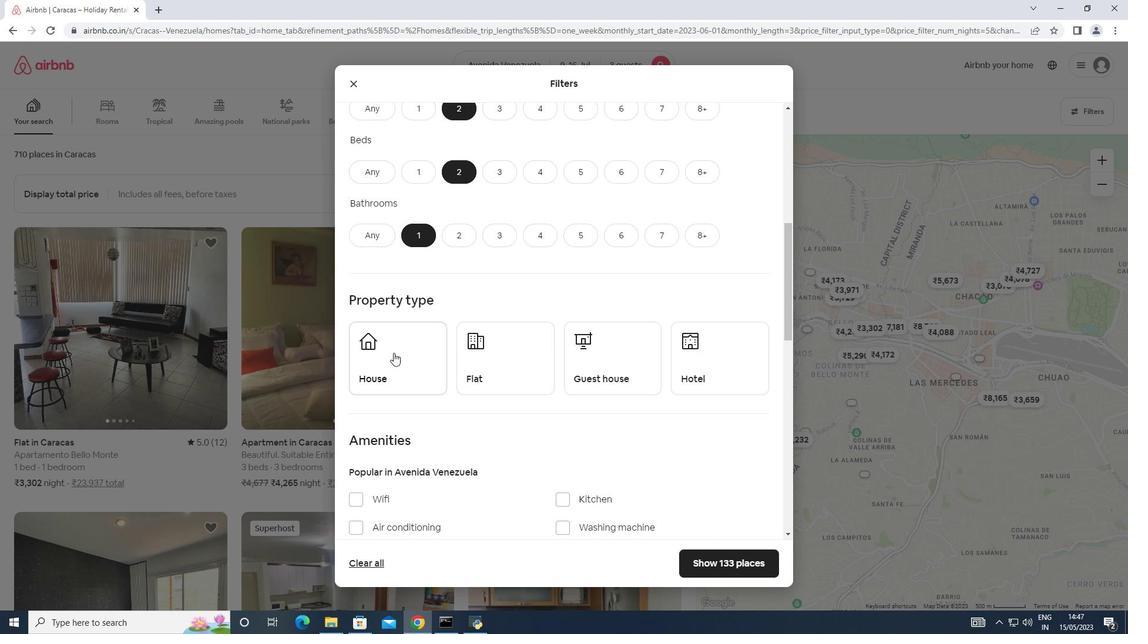 
Action: Mouse moved to (485, 360)
Screenshot: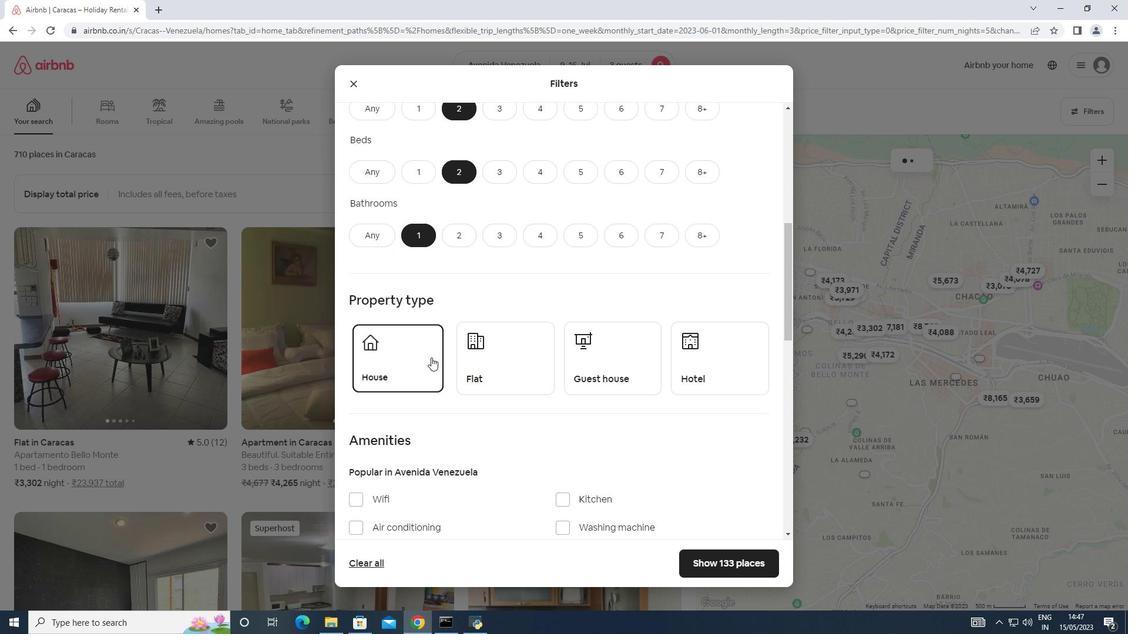 
Action: Mouse pressed left at (485, 360)
Screenshot: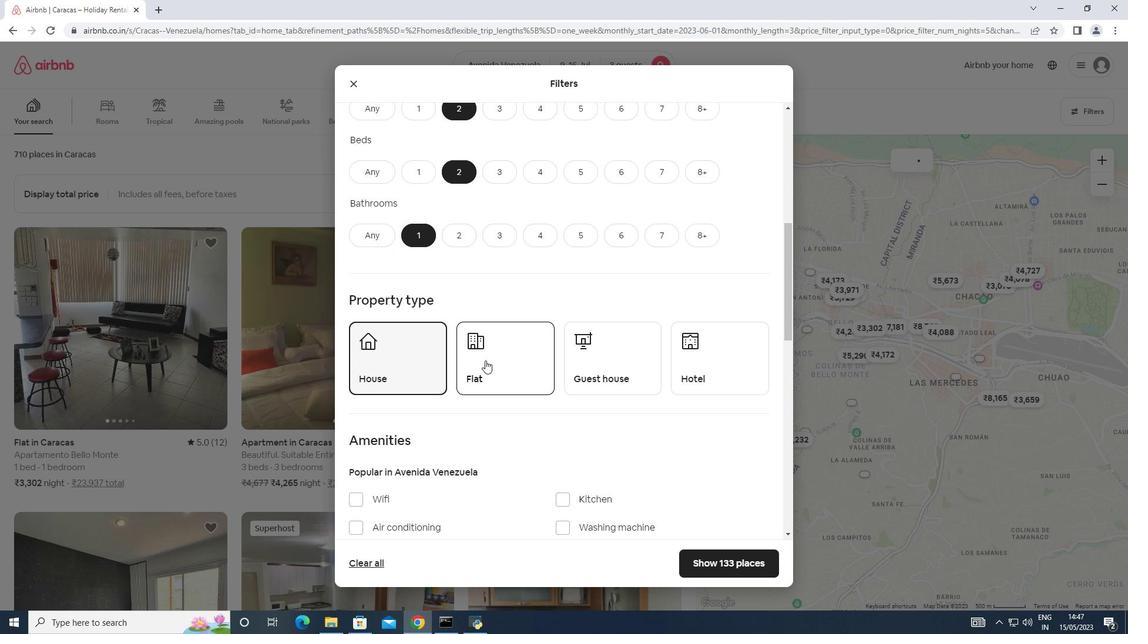 
Action: Mouse moved to (587, 359)
Screenshot: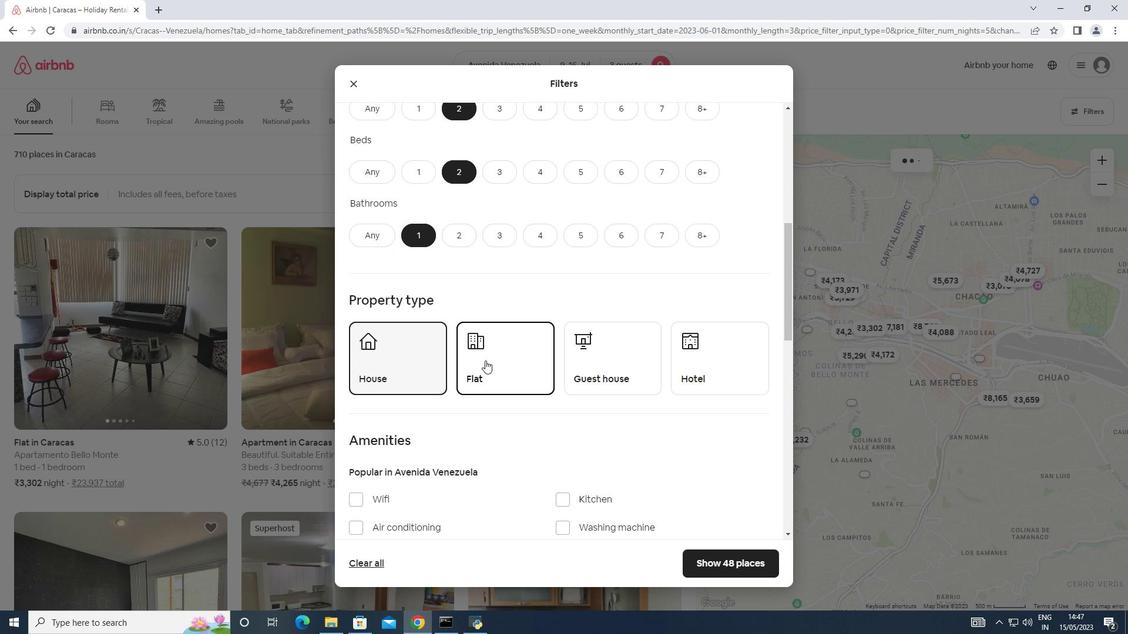 
Action: Mouse pressed left at (587, 359)
Screenshot: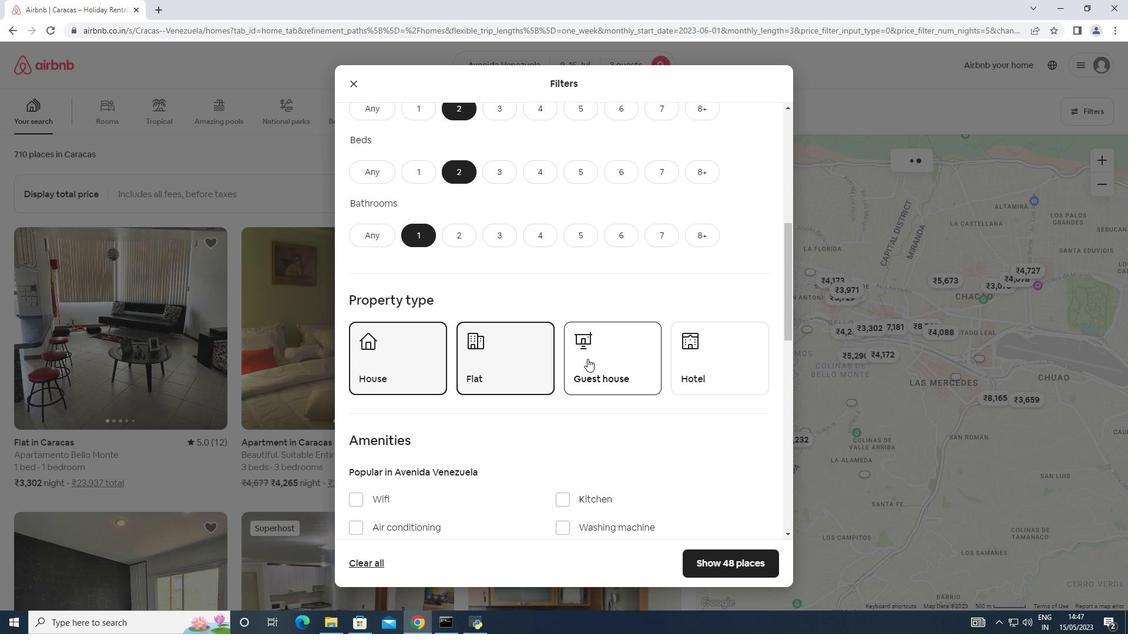 
Action: Mouse moved to (714, 347)
Screenshot: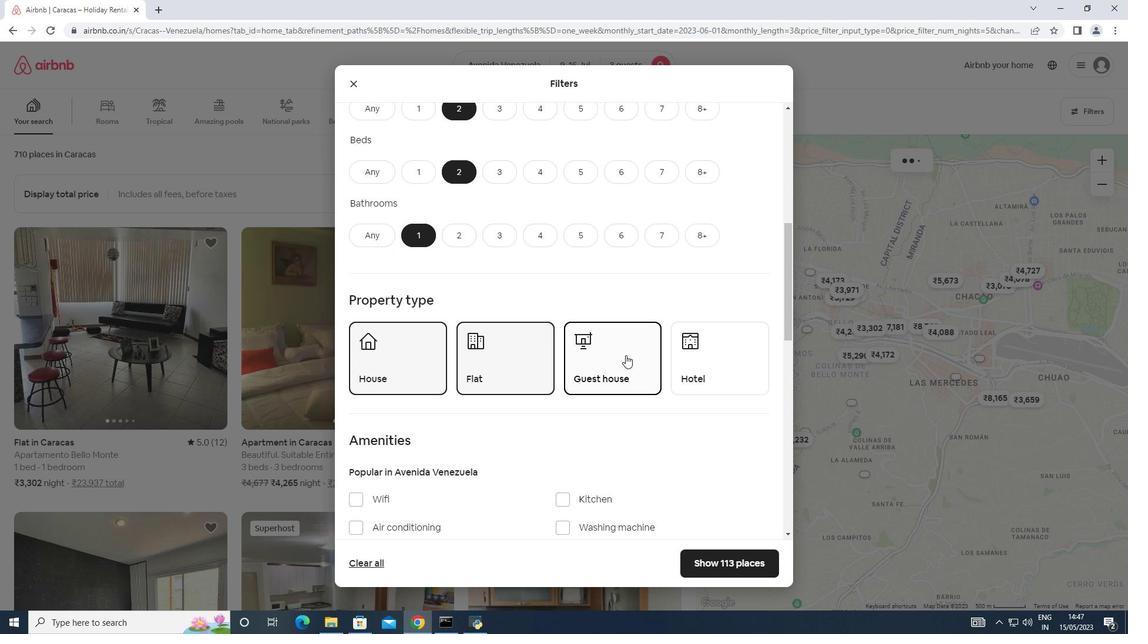 
Action: Mouse scrolled (714, 347) with delta (0, 0)
Screenshot: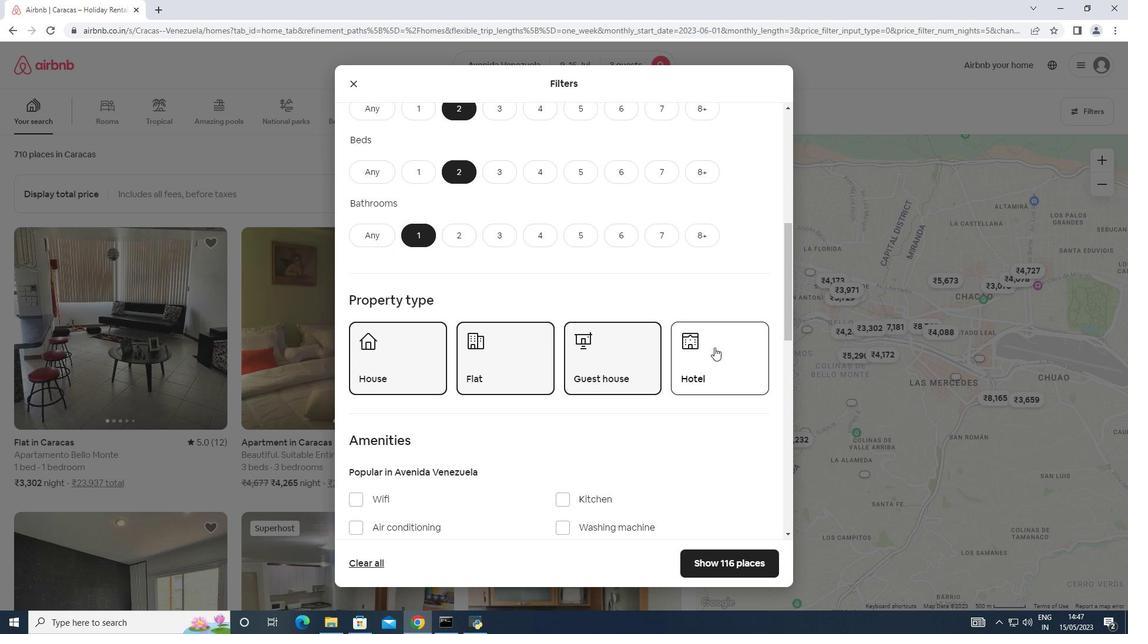 
Action: Mouse scrolled (714, 347) with delta (0, 0)
Screenshot: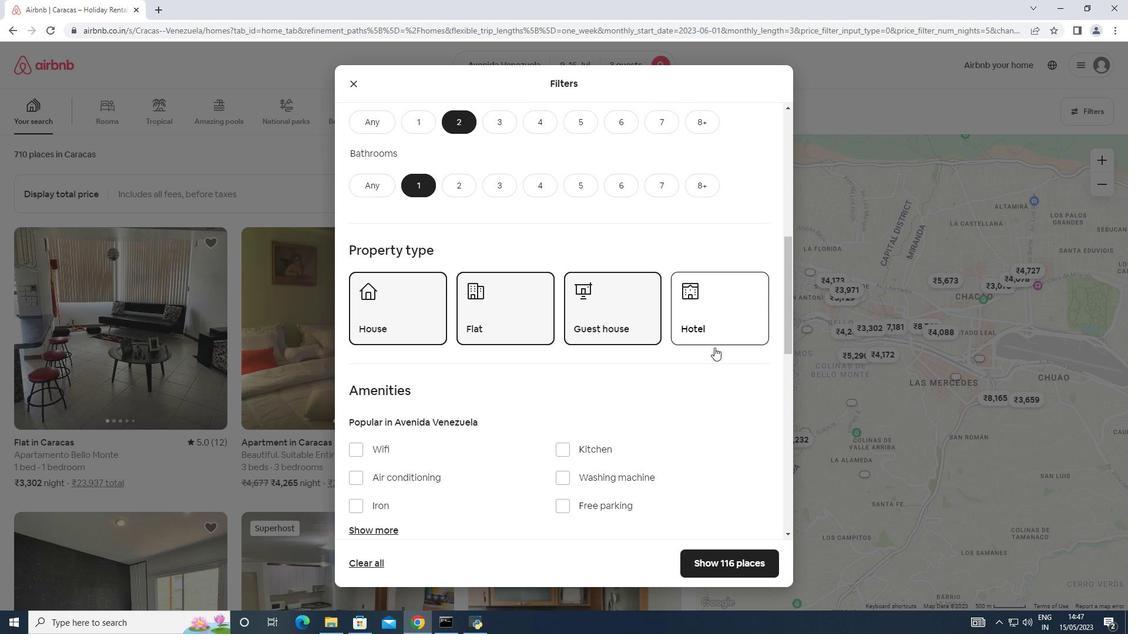 
Action: Mouse scrolled (714, 347) with delta (0, 0)
Screenshot: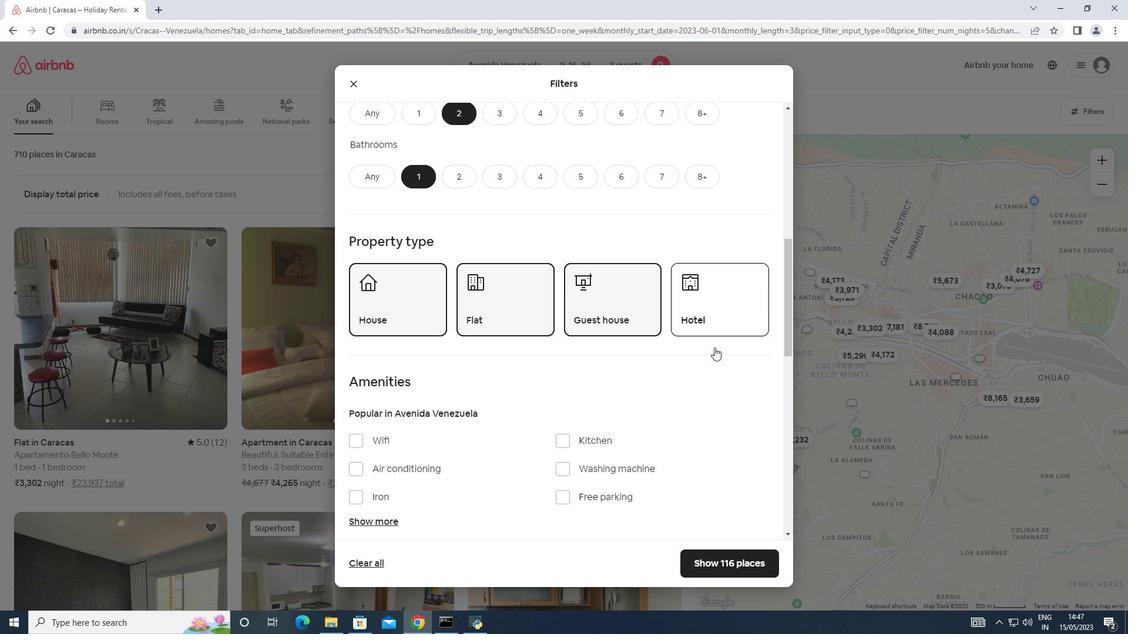 
Action: Mouse scrolled (714, 347) with delta (0, 0)
Screenshot: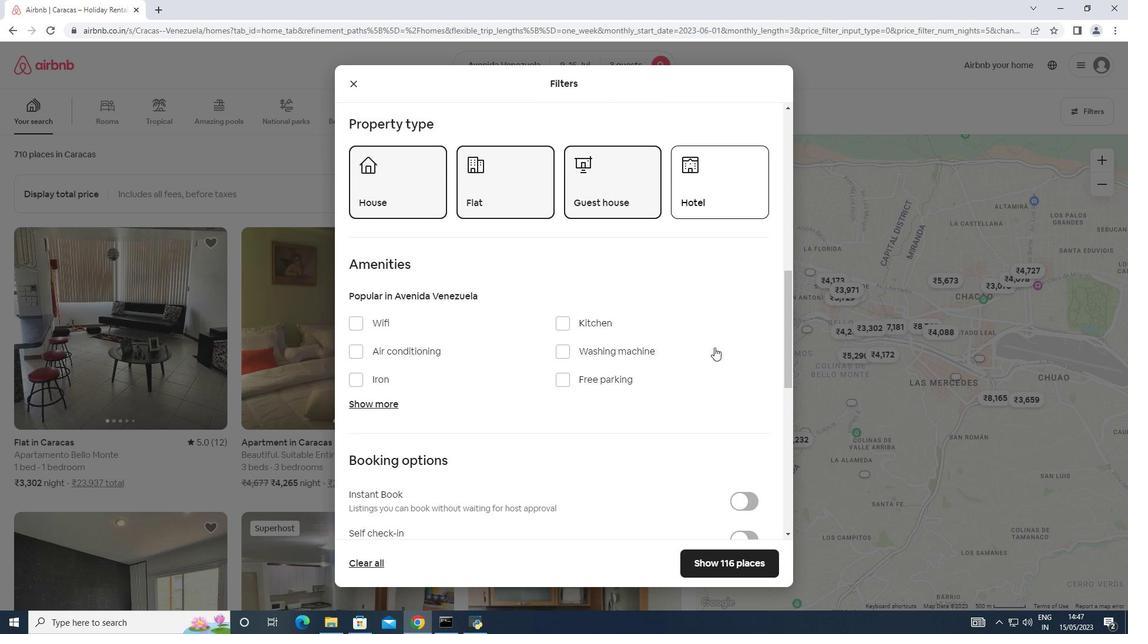
Action: Mouse moved to (720, 410)
Screenshot: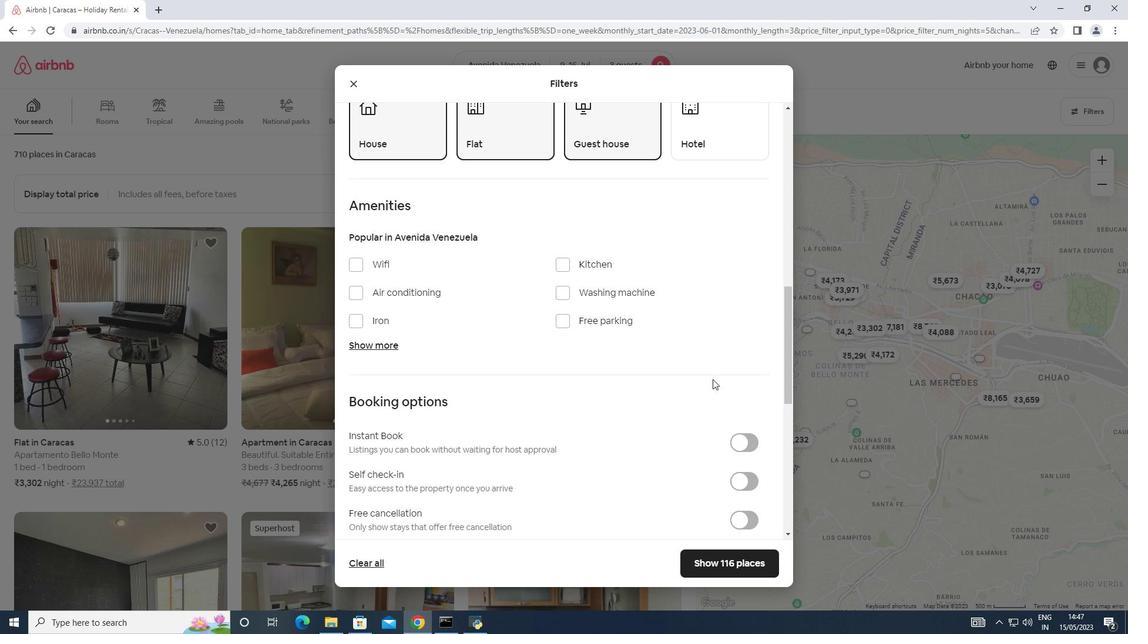 
Action: Mouse scrolled (720, 410) with delta (0, 0)
Screenshot: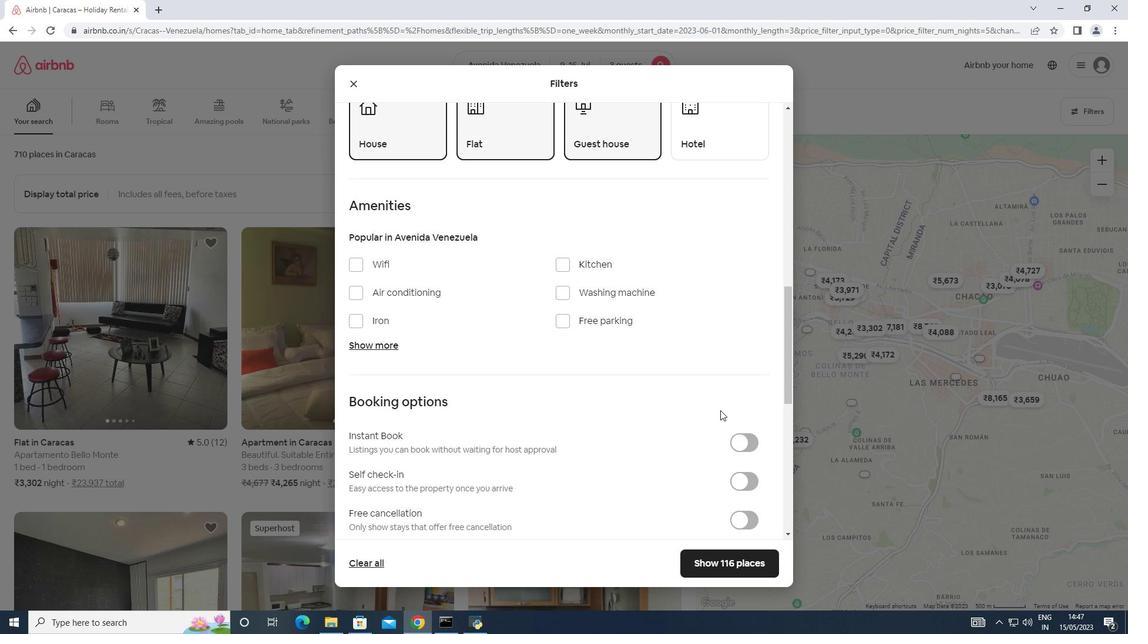 
Action: Mouse scrolled (720, 410) with delta (0, 0)
Screenshot: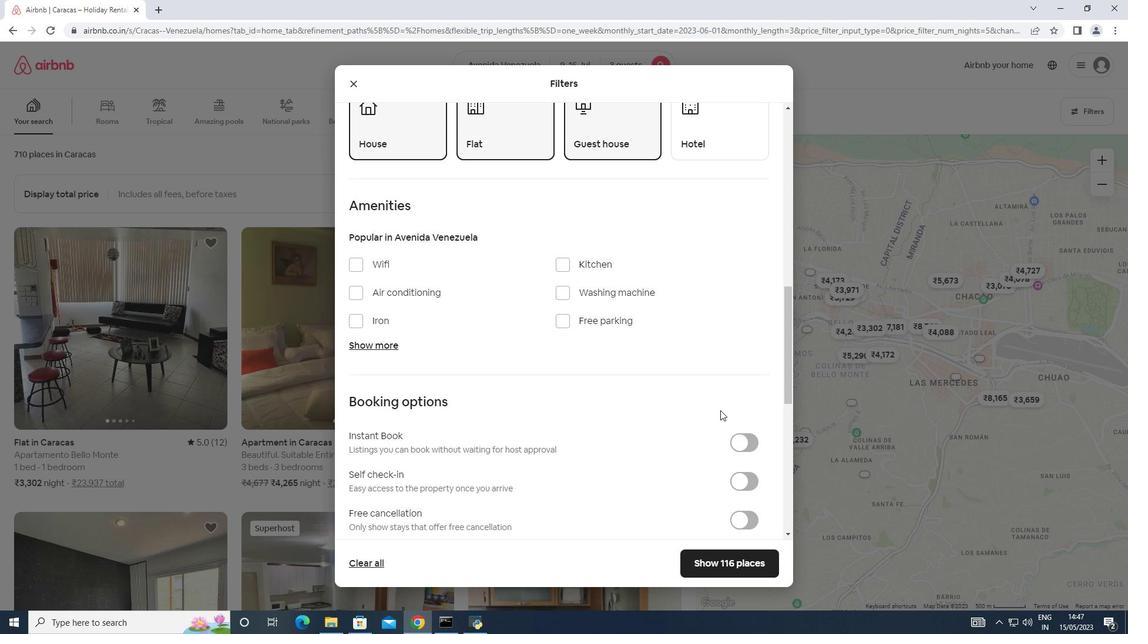 
Action: Mouse moved to (735, 360)
Screenshot: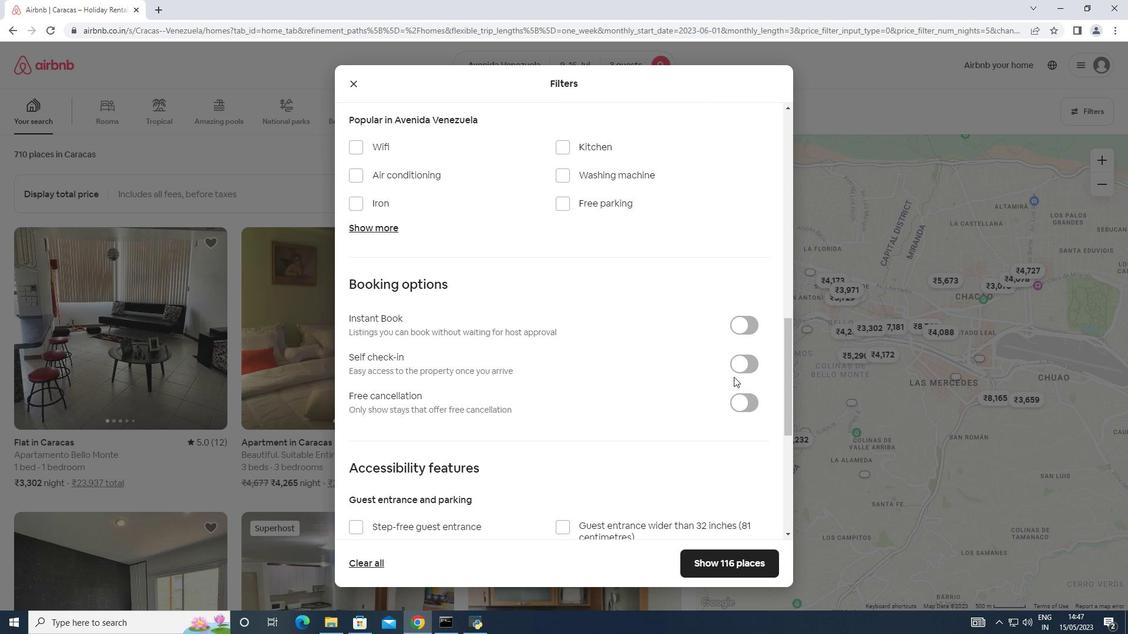 
Action: Mouse pressed left at (735, 360)
Screenshot: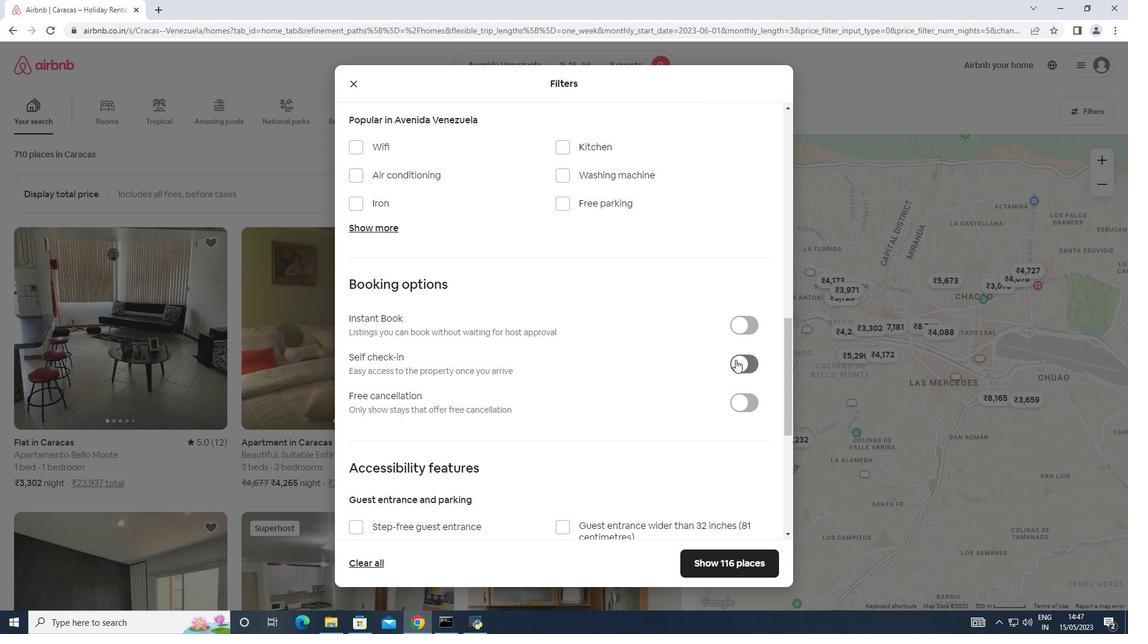 
Action: Mouse moved to (531, 387)
Screenshot: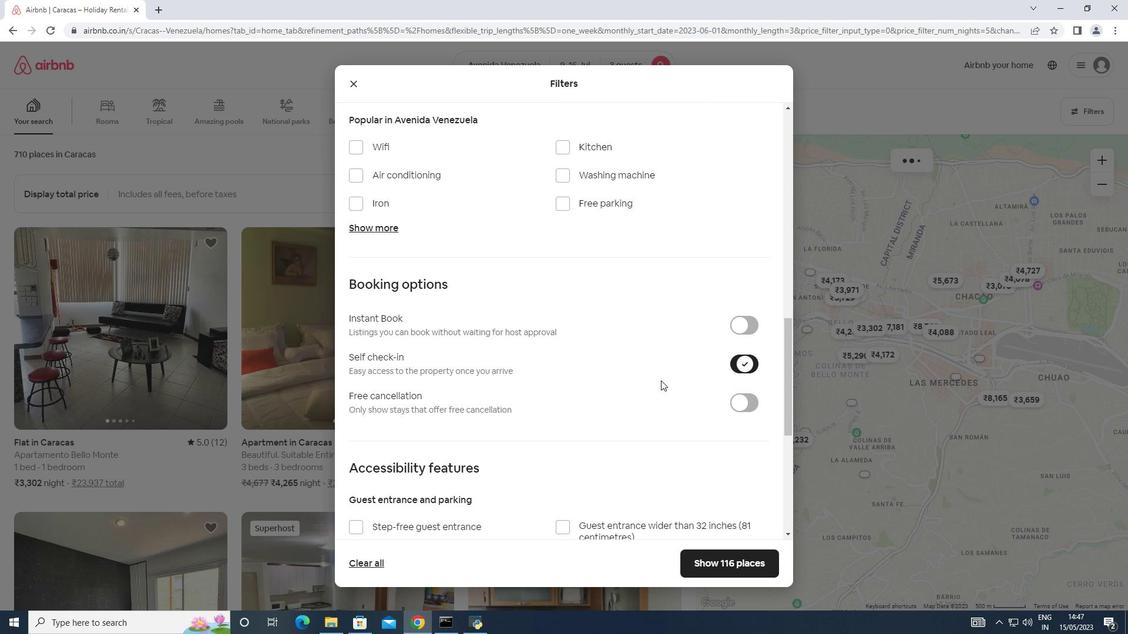
Action: Mouse scrolled (531, 387) with delta (0, 0)
Screenshot: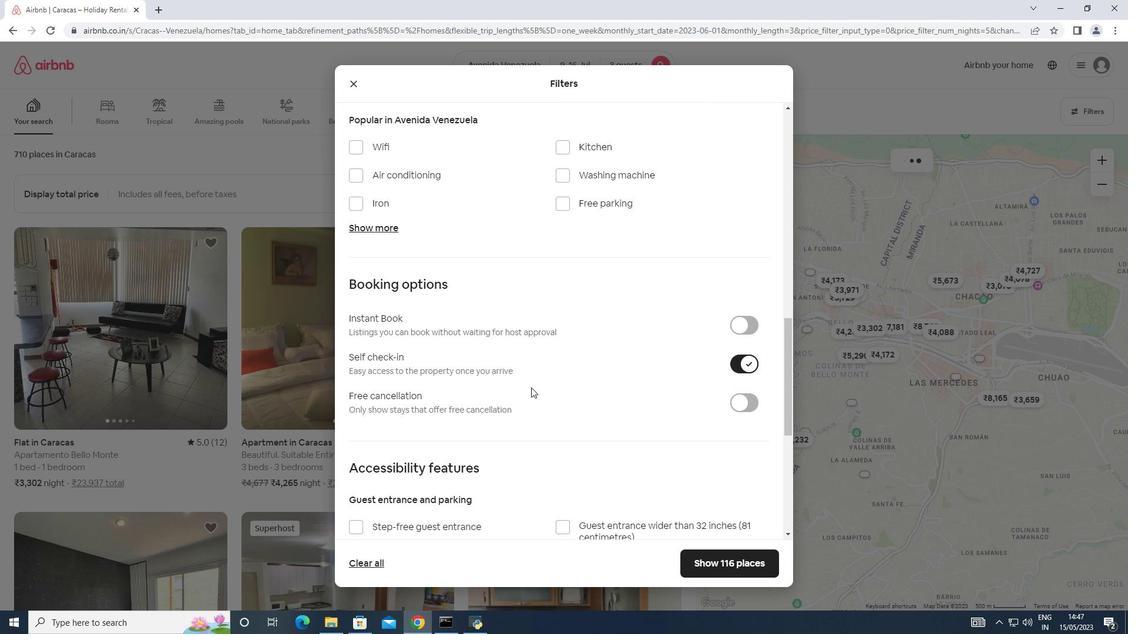 
Action: Mouse scrolled (531, 387) with delta (0, 0)
Screenshot: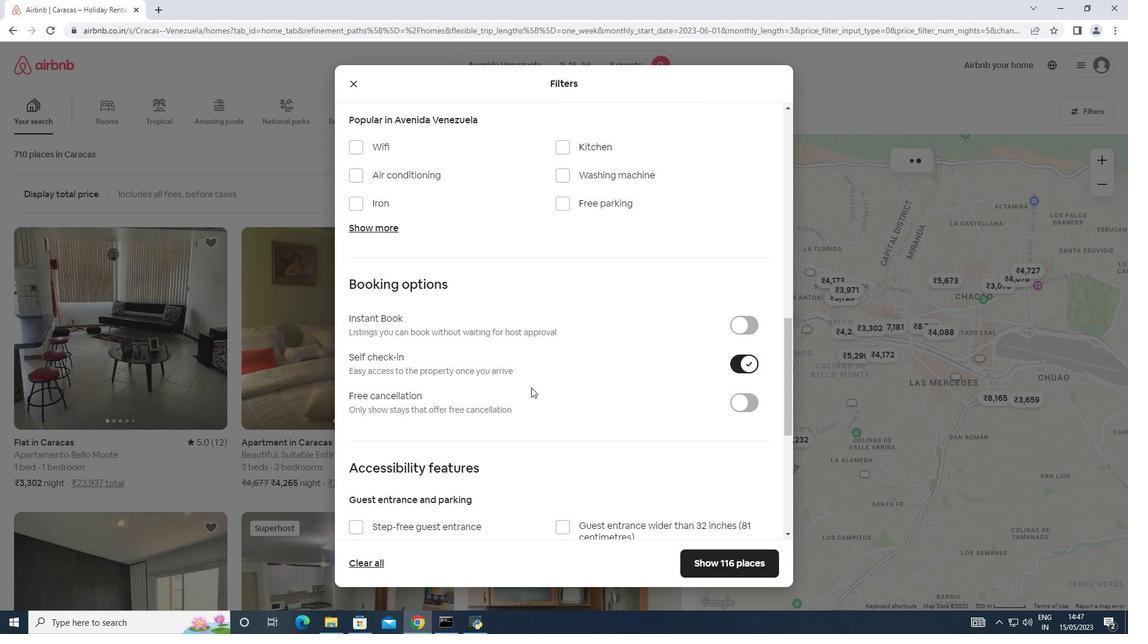 
Action: Mouse scrolled (531, 387) with delta (0, 0)
Screenshot: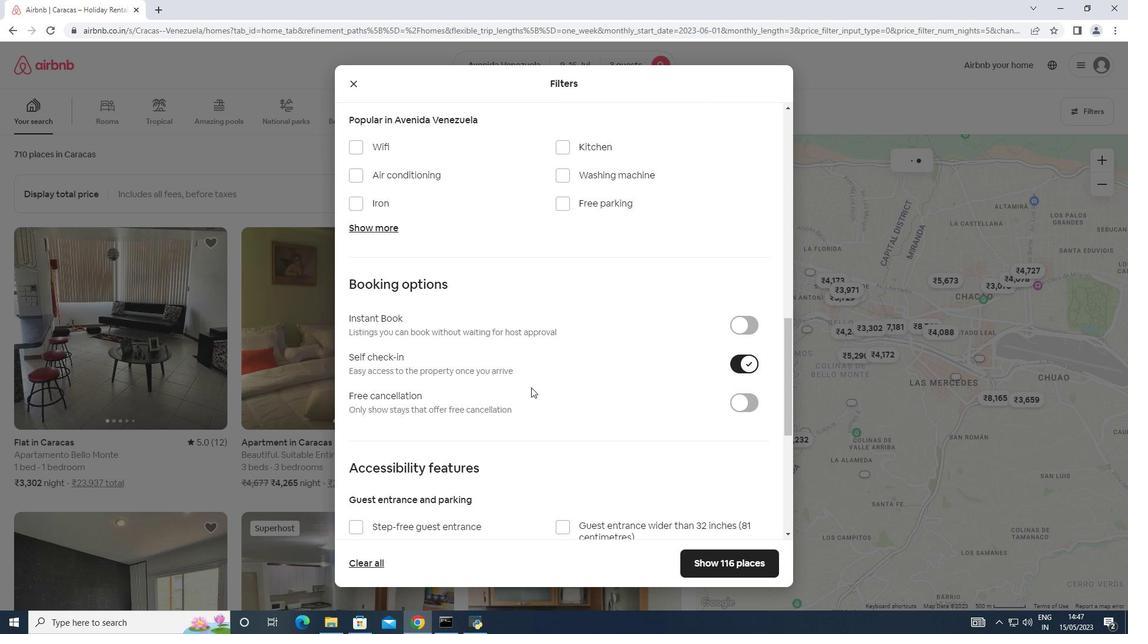 
Action: Mouse moved to (534, 384)
Screenshot: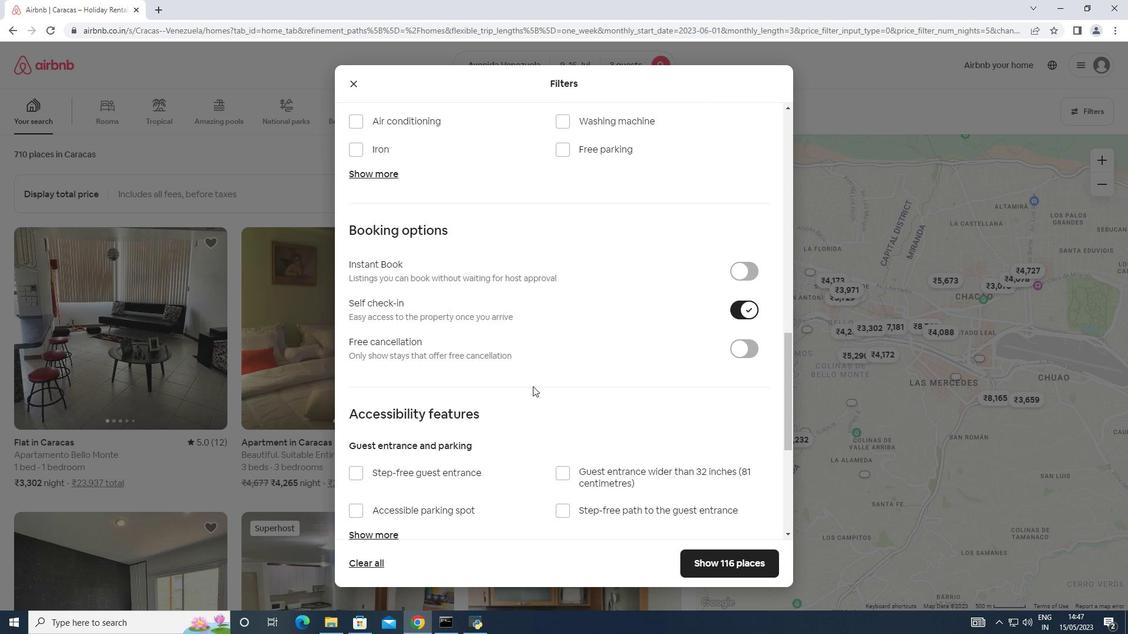 
Action: Mouse scrolled (534, 383) with delta (0, 0)
Screenshot: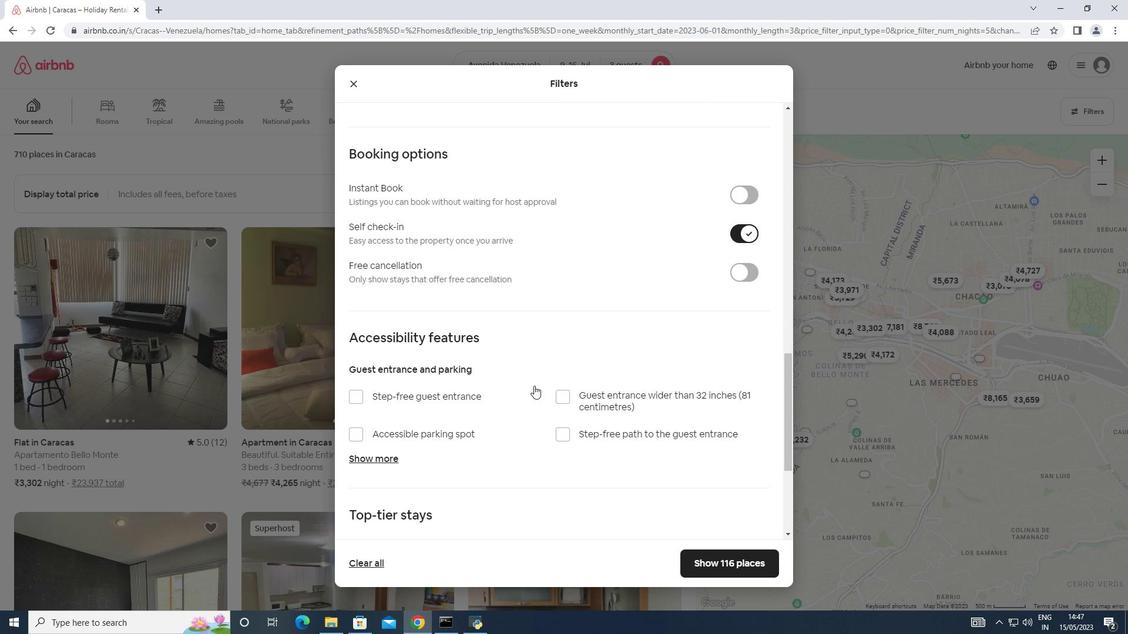 
Action: Mouse scrolled (534, 383) with delta (0, 0)
Screenshot: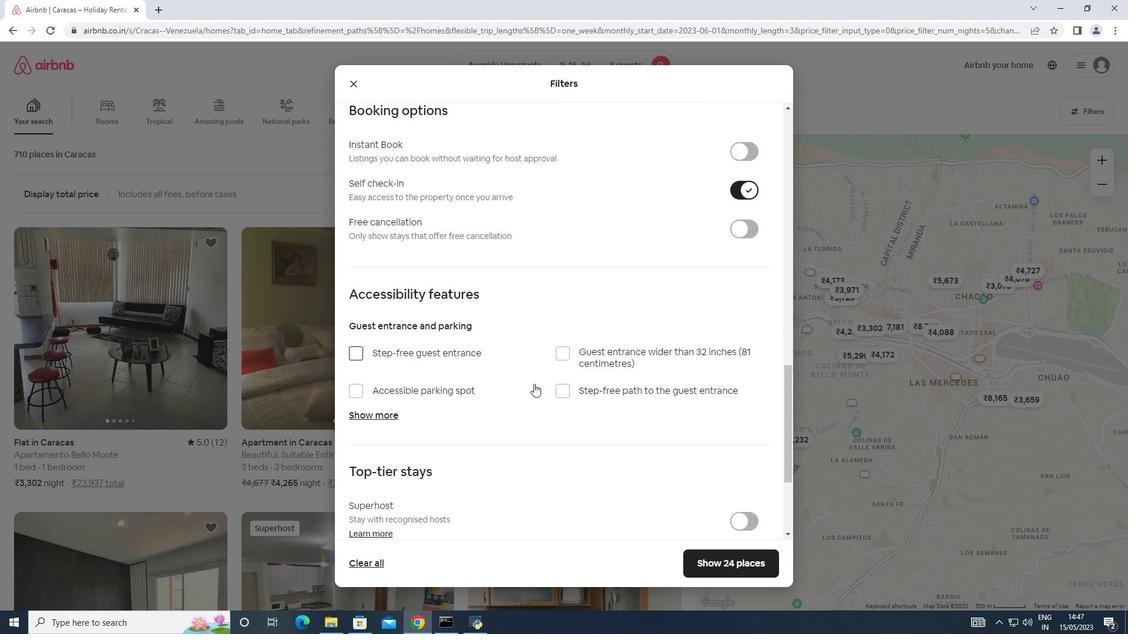 
Action: Mouse moved to (408, 466)
Screenshot: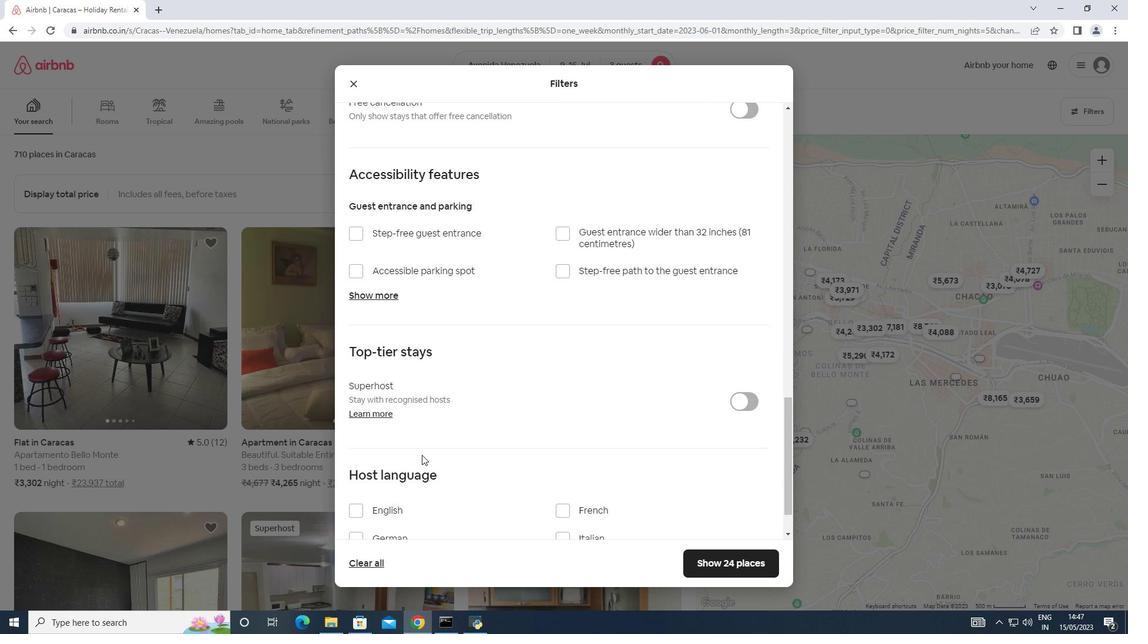
Action: Mouse scrolled (408, 465) with delta (0, 0)
Screenshot: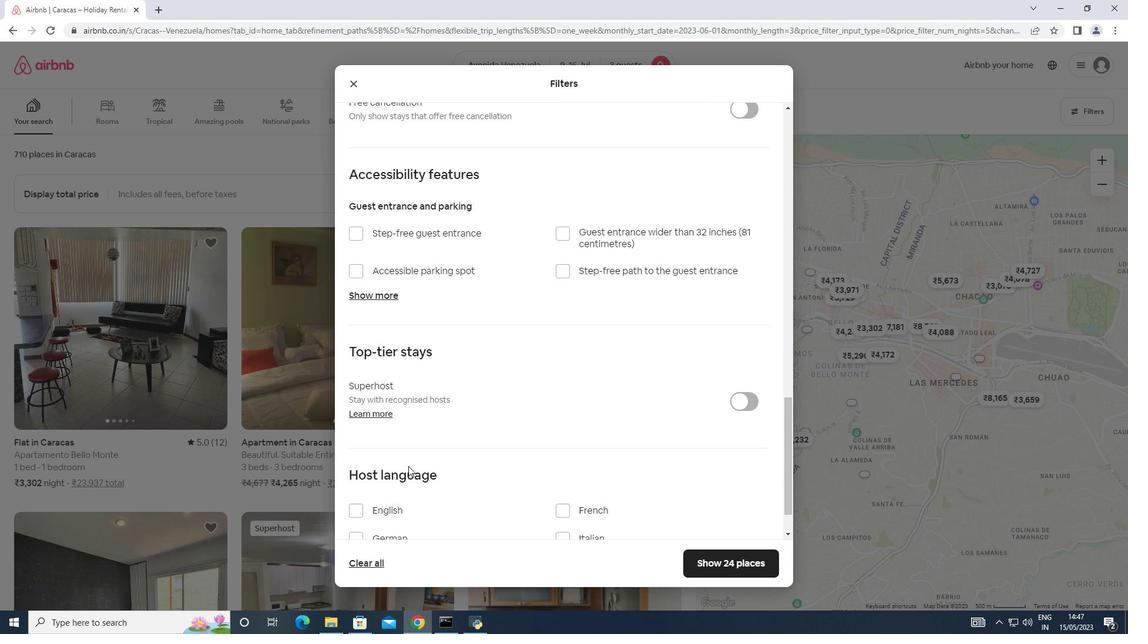 
Action: Mouse scrolled (408, 465) with delta (0, 0)
Screenshot: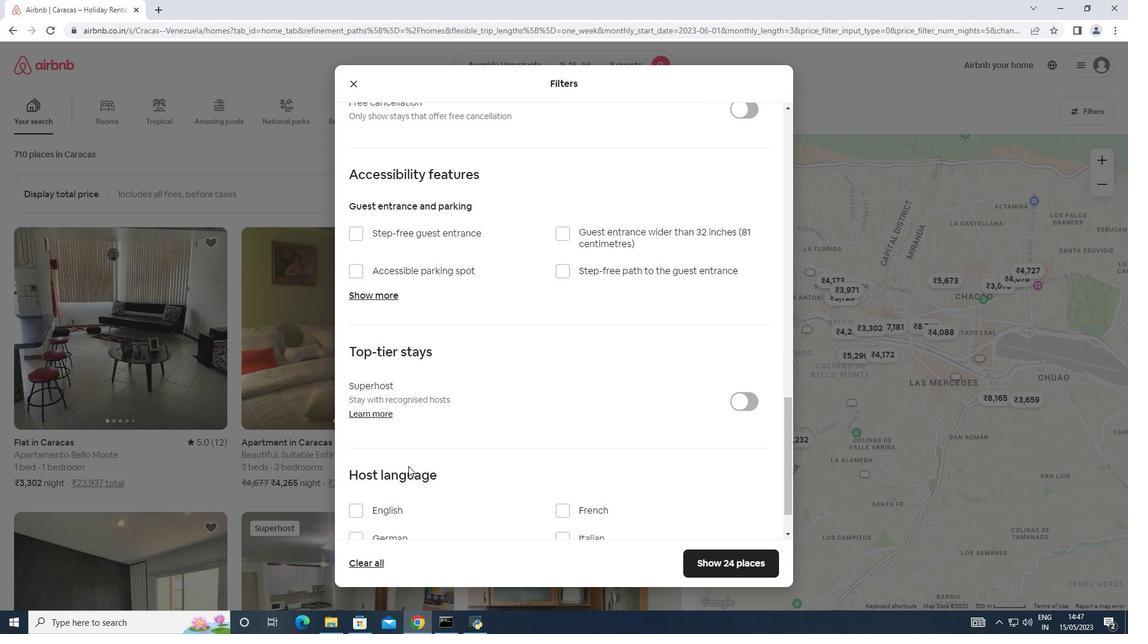 
Action: Mouse moved to (351, 457)
Screenshot: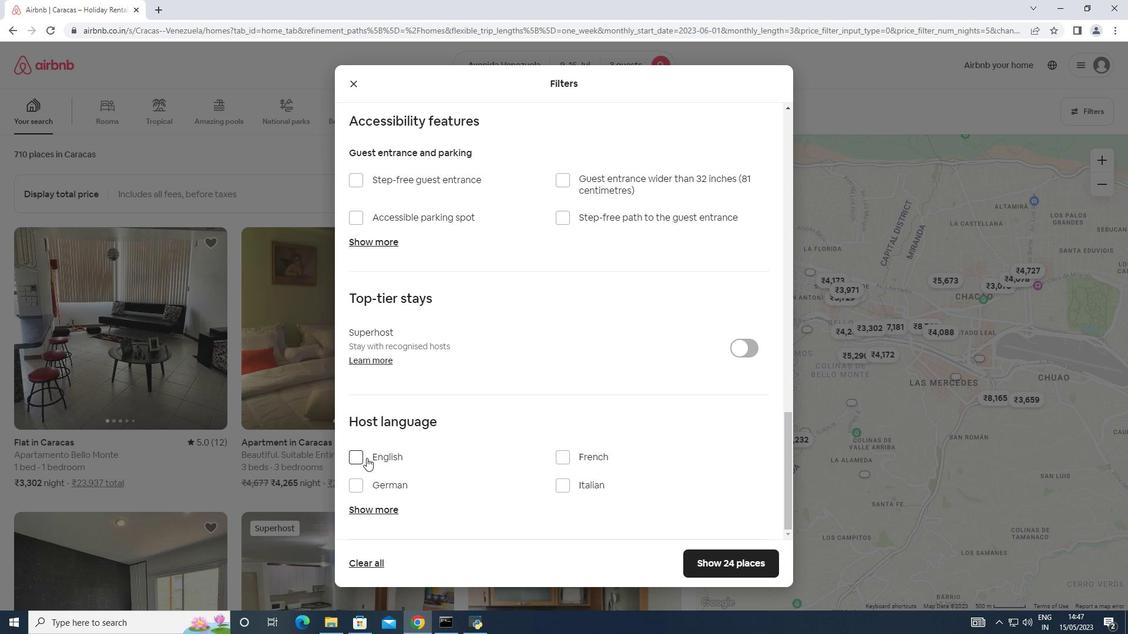 
Action: Mouse pressed left at (351, 457)
Screenshot: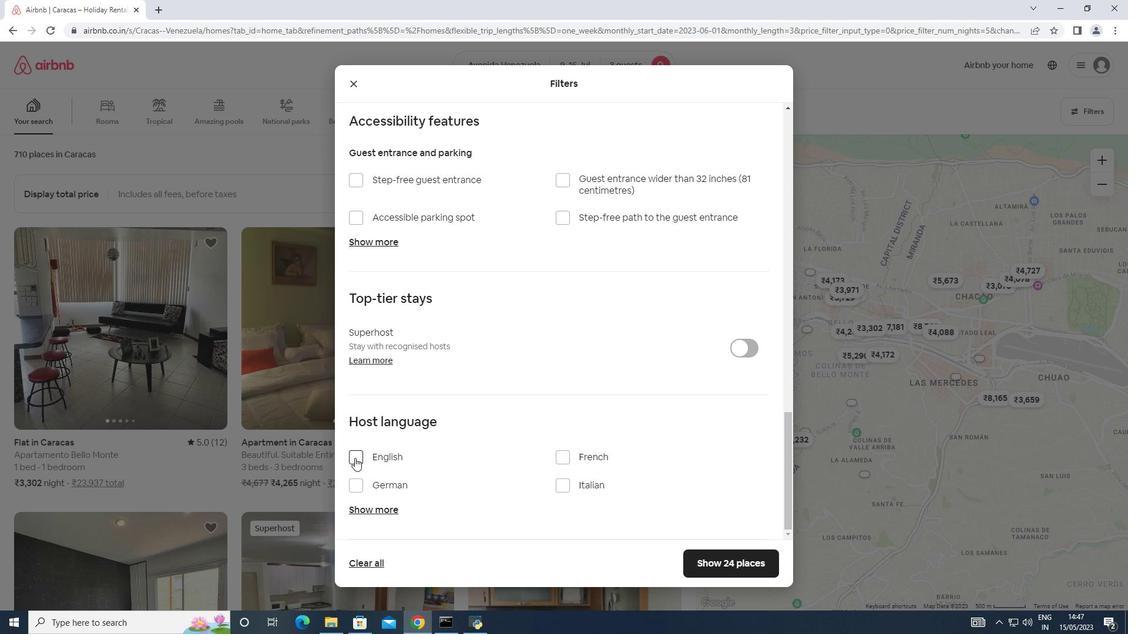 
Action: Mouse moved to (735, 559)
Screenshot: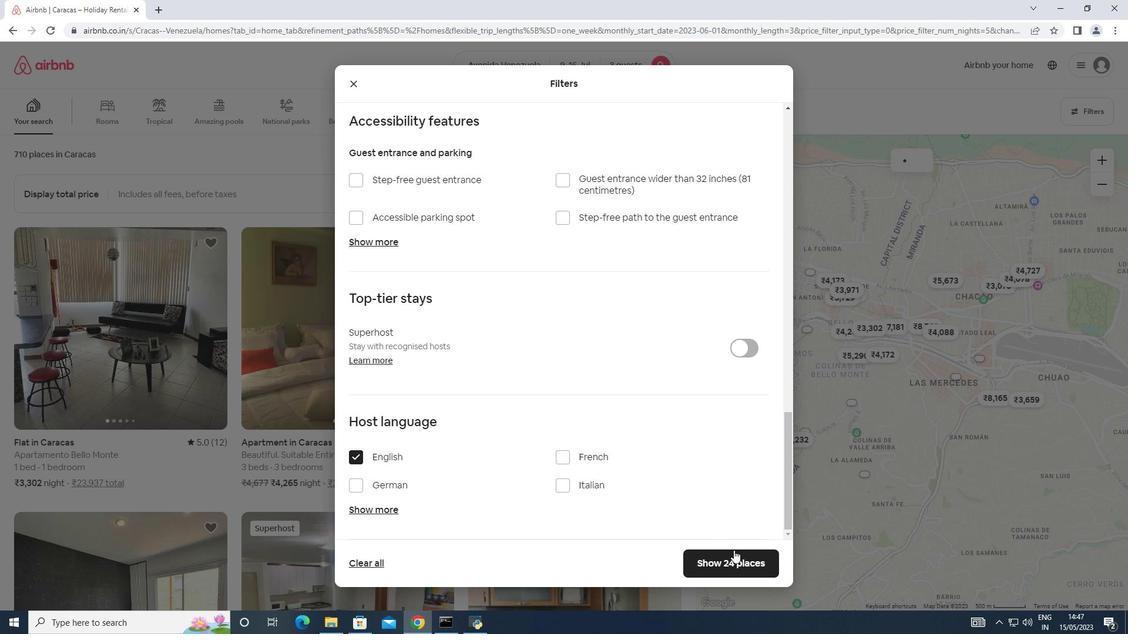 
Action: Mouse pressed left at (735, 559)
Screenshot: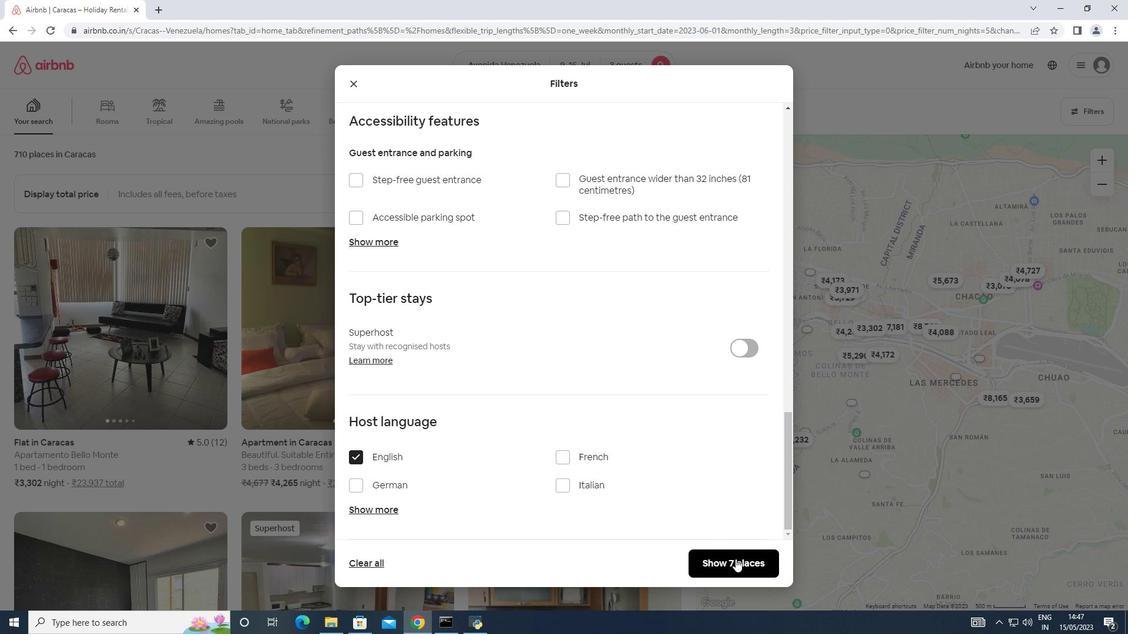 
Action: Mouse moved to (736, 548)
Screenshot: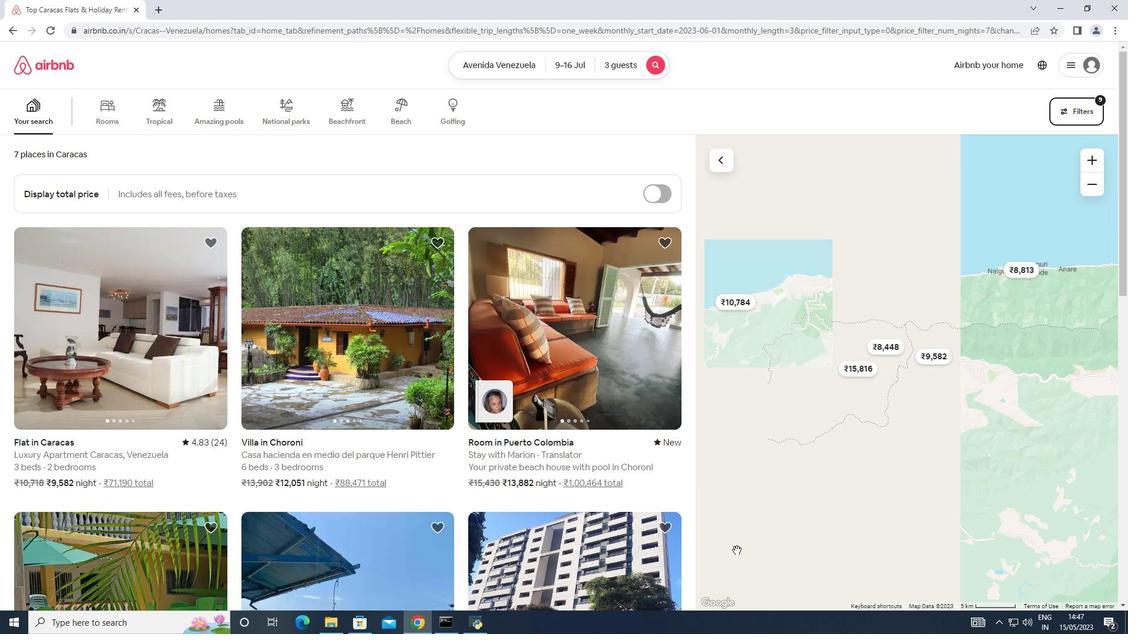 
